 Task: Find connections with filter location Kralendijk with filter topic #Saaswith filter profile language Potuguese with filter current company Arvind Fashions Limited with filter school Tolani Maritime institute with filter industry Primary Metal Manufacturing with filter service category Family Law with filter keywords title Biological Engineer
Action: Mouse moved to (445, 151)
Screenshot: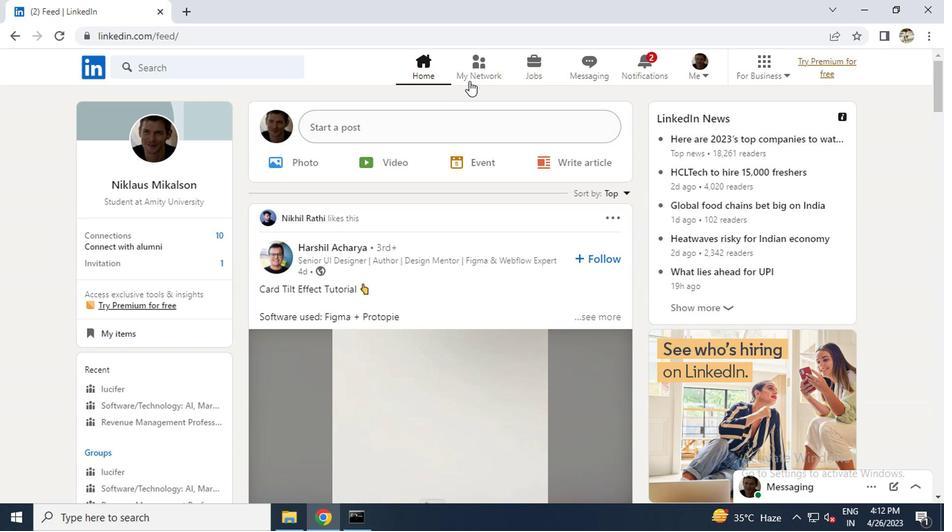 
Action: Mouse pressed left at (445, 151)
Screenshot: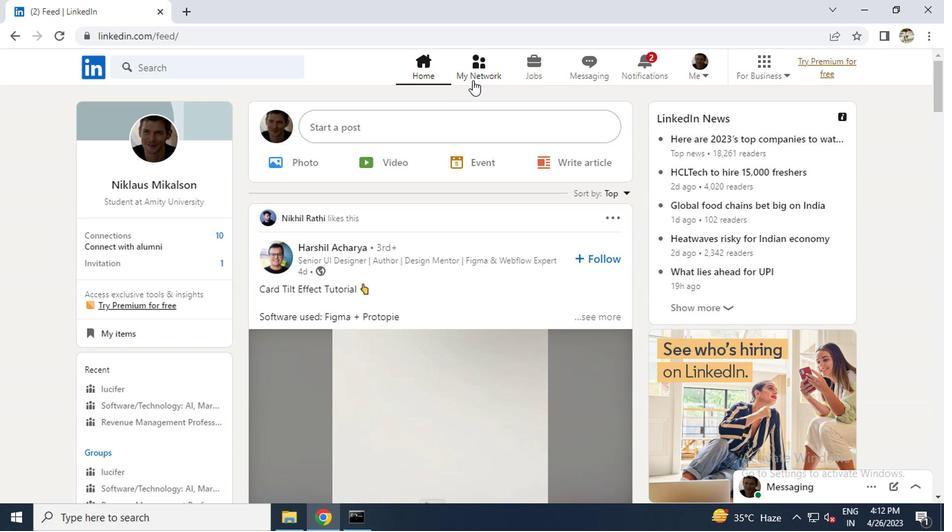 
Action: Mouse moved to (214, 203)
Screenshot: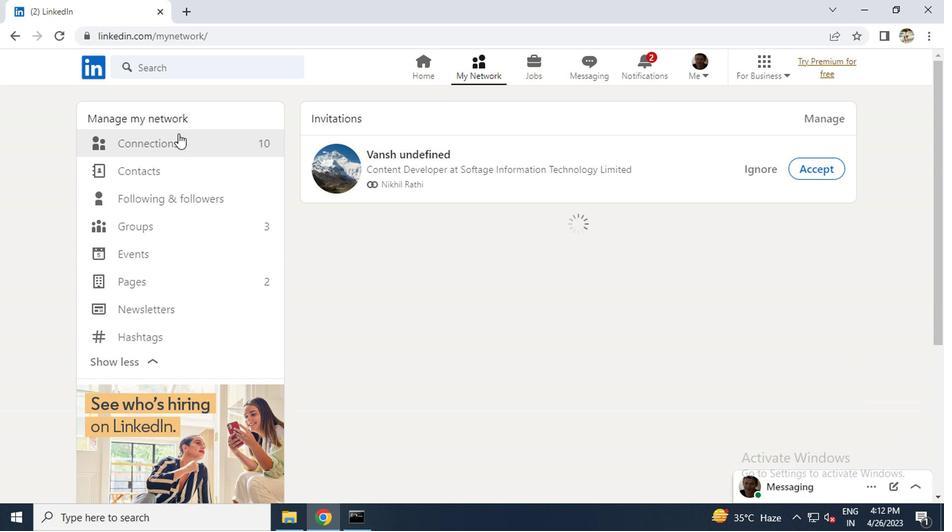 
Action: Mouse pressed left at (214, 203)
Screenshot: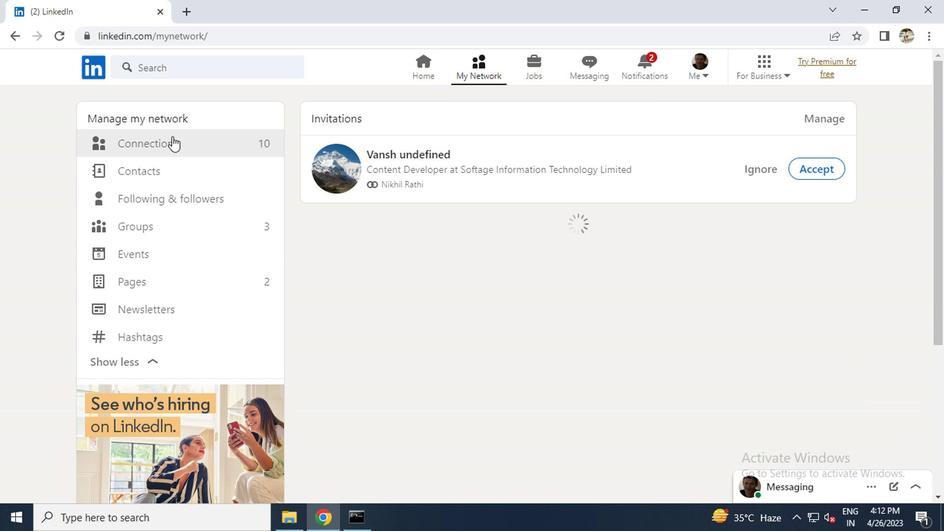 
Action: Mouse moved to (496, 207)
Screenshot: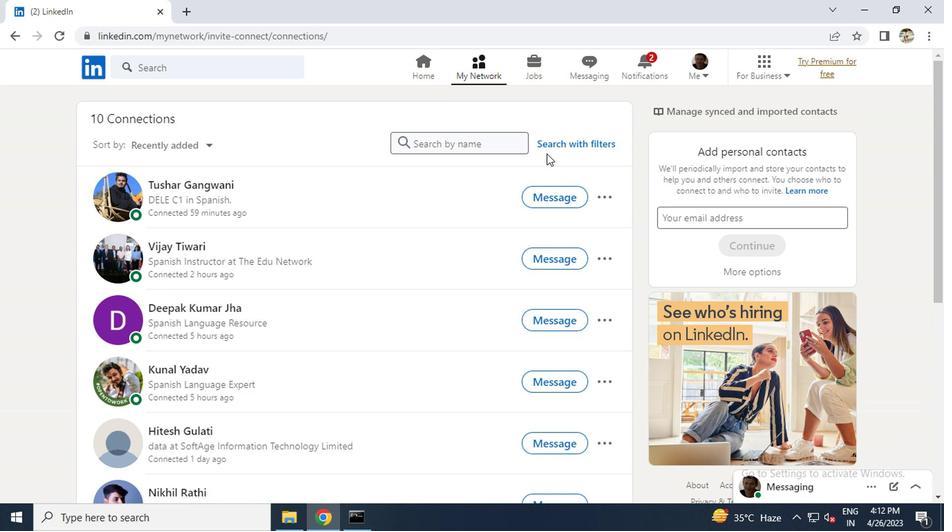 
Action: Mouse pressed left at (496, 207)
Screenshot: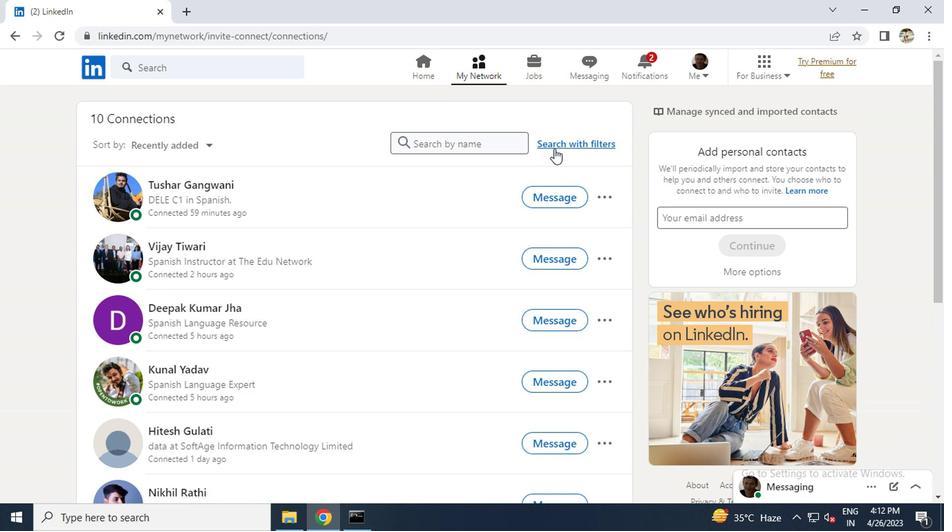 
Action: Mouse moved to (433, 172)
Screenshot: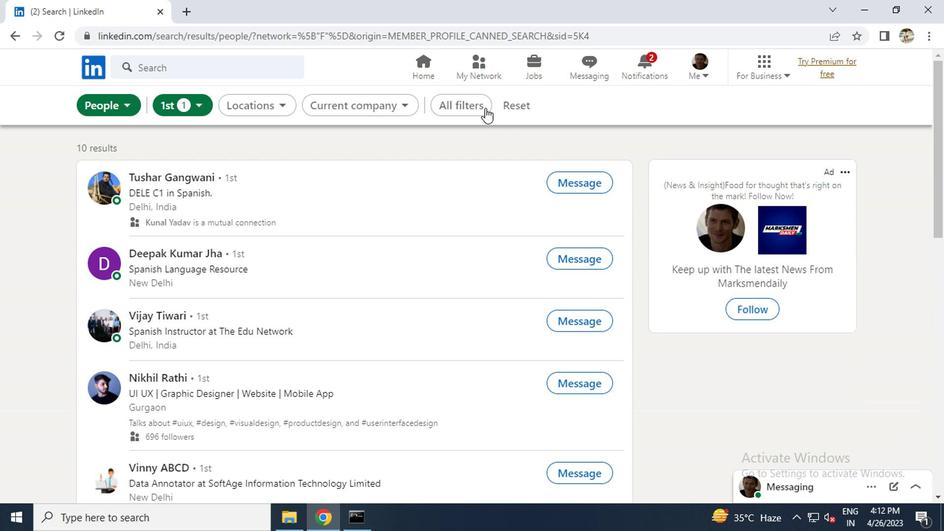 
Action: Mouse pressed left at (433, 172)
Screenshot: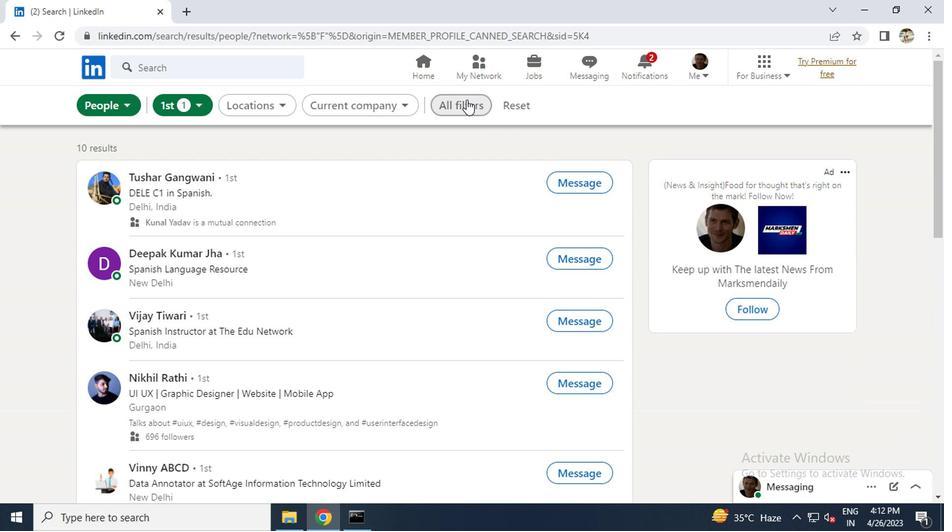 
Action: Mouse moved to (605, 265)
Screenshot: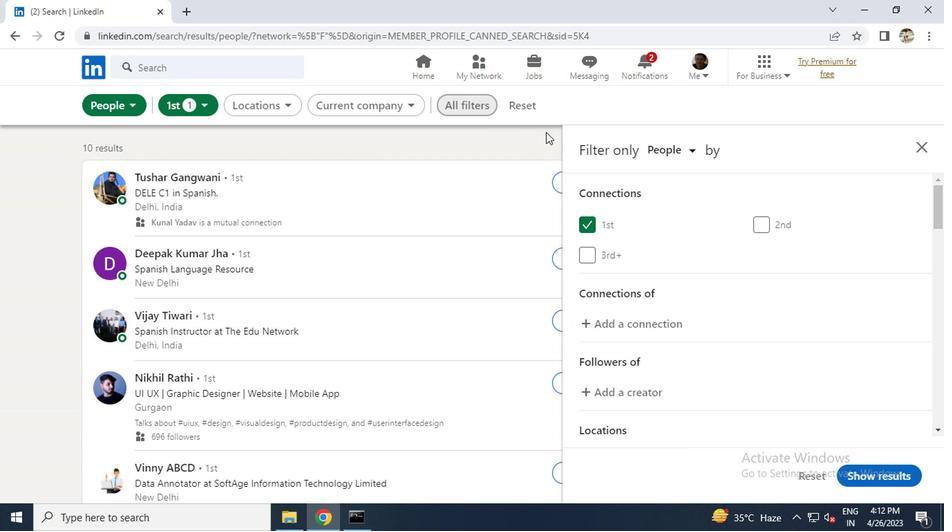 
Action: Mouse scrolled (605, 264) with delta (0, 0)
Screenshot: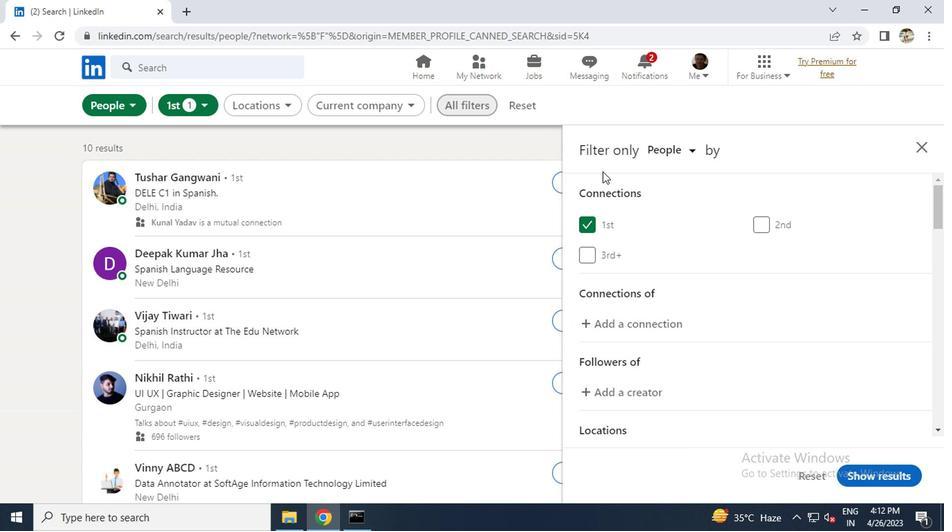 
Action: Mouse scrolled (605, 264) with delta (0, 0)
Screenshot: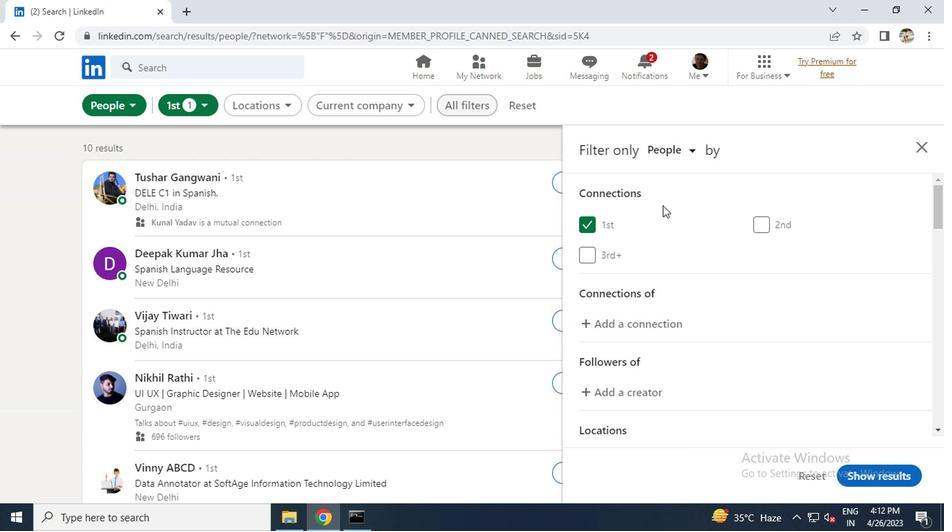 
Action: Mouse moved to (603, 264)
Screenshot: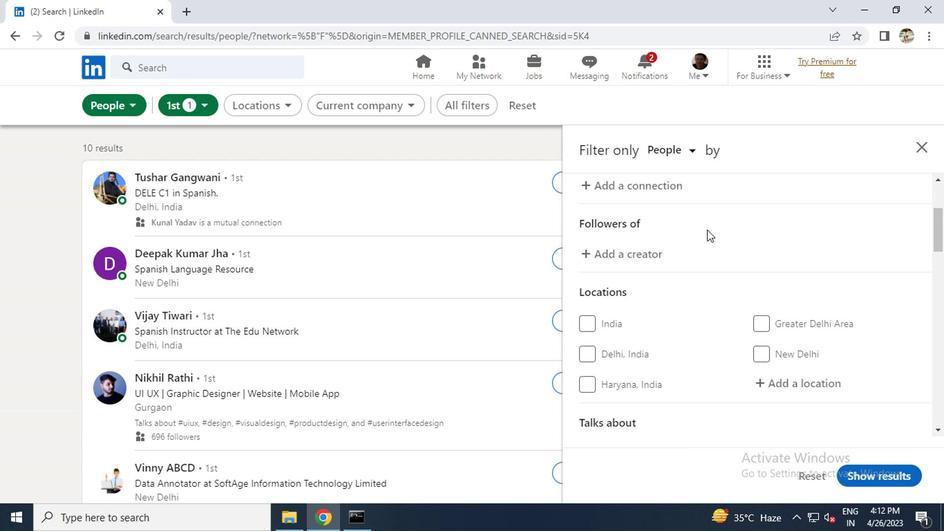 
Action: Mouse scrolled (603, 264) with delta (0, 0)
Screenshot: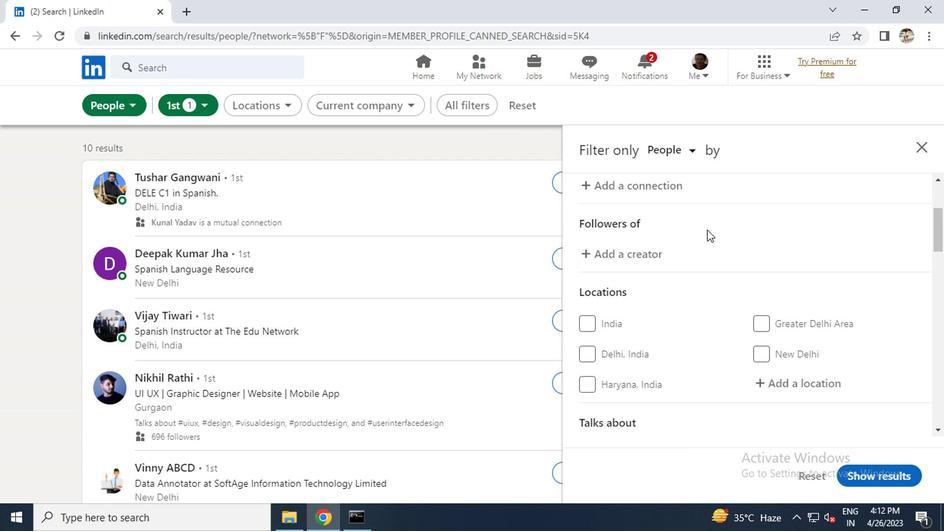 
Action: Mouse moved to (663, 324)
Screenshot: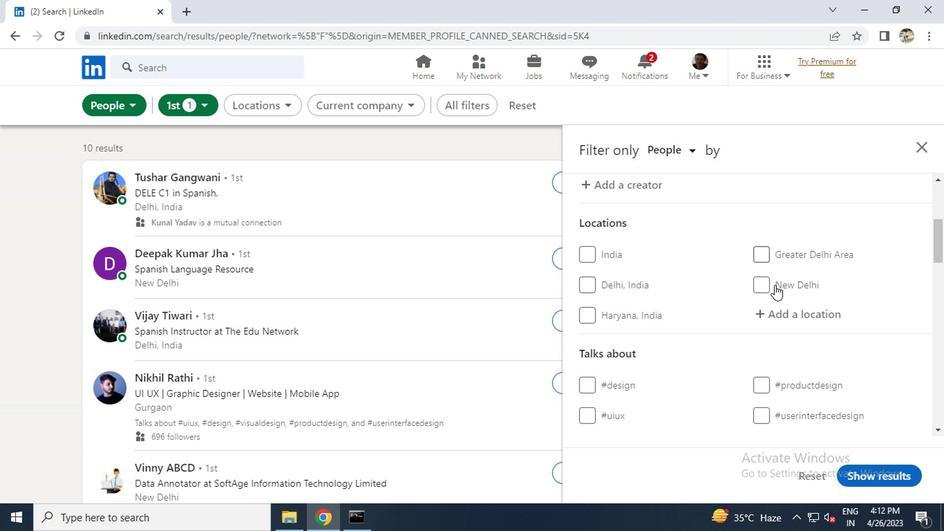 
Action: Mouse pressed left at (663, 324)
Screenshot: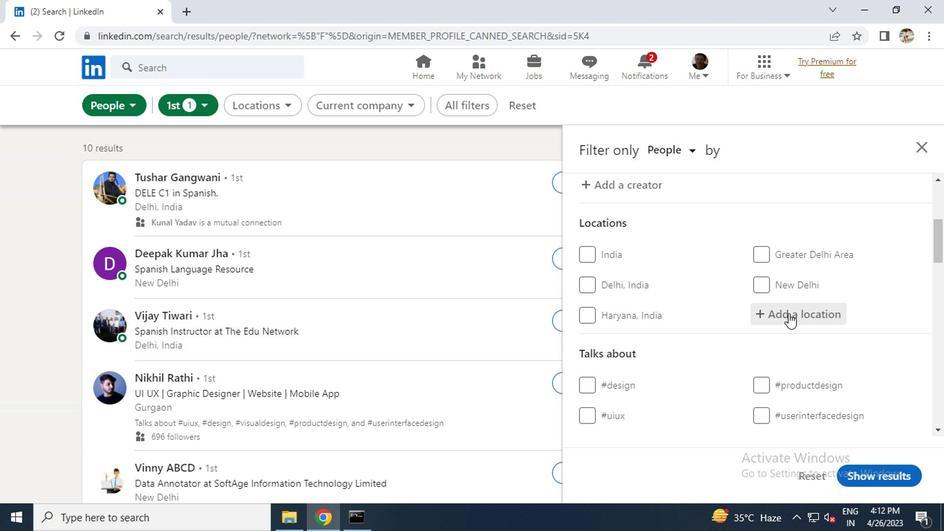 
Action: Key pressed <Key.caps_lock>k<Key.caps_lock>ralendijk<Key.enter>
Screenshot: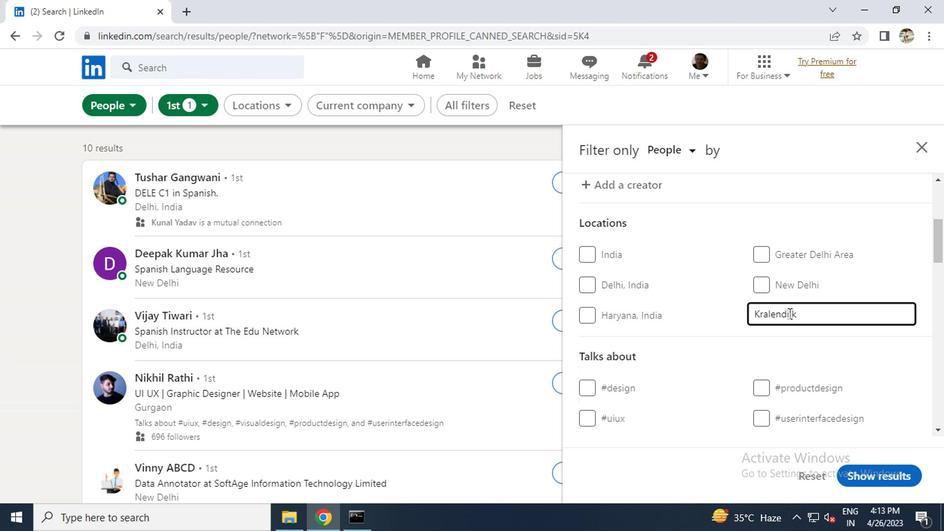 
Action: Mouse scrolled (663, 324) with delta (0, 0)
Screenshot: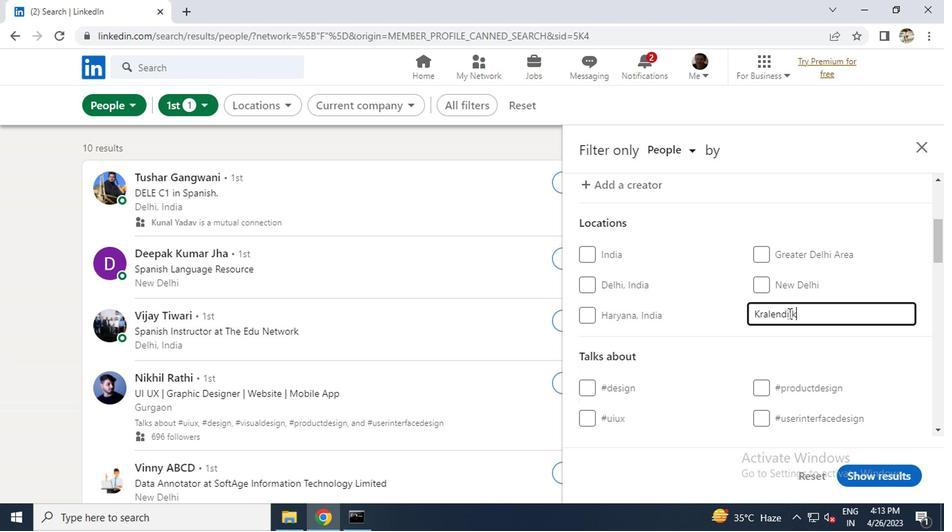 
Action: Mouse scrolled (663, 324) with delta (0, 0)
Screenshot: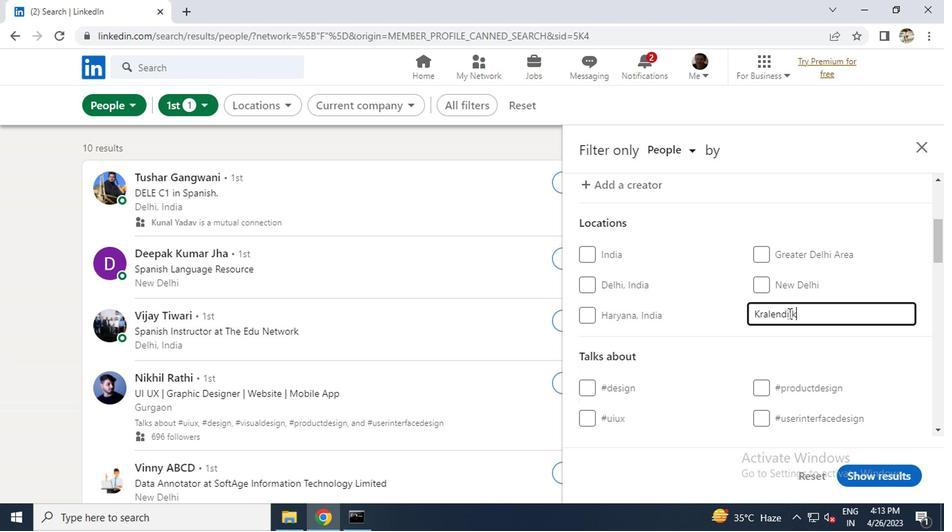 
Action: Mouse pressed left at (663, 324)
Screenshot: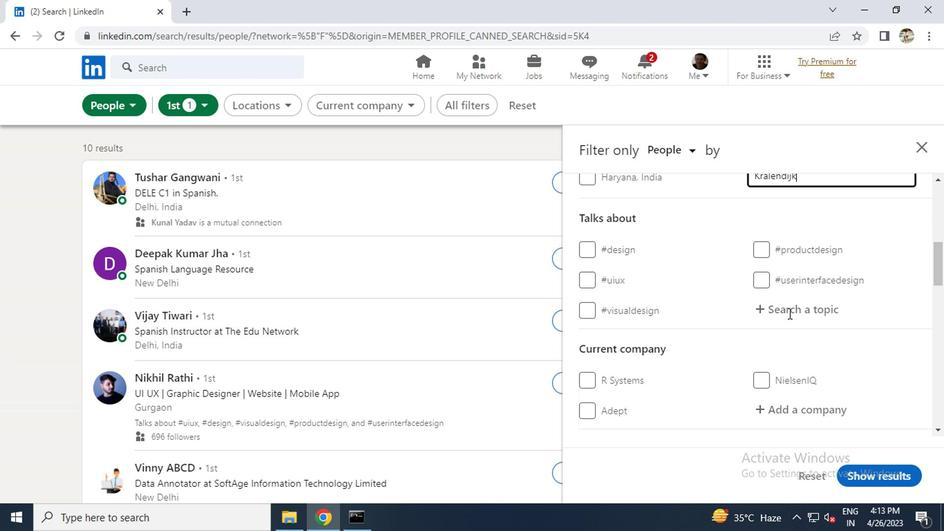 
Action: Key pressed <Key.shift>#<Key.caps_lock>S<Key.caps_lock>AAS<Key.enter>
Screenshot: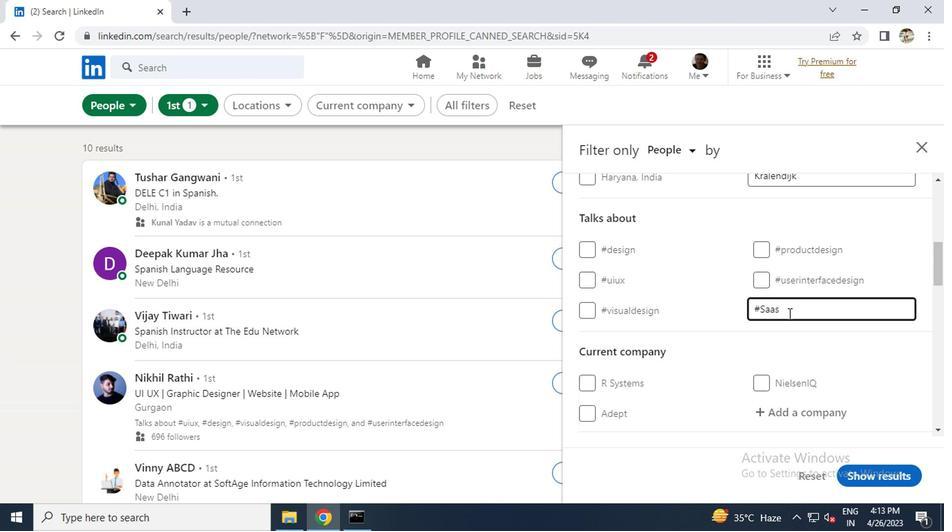 
Action: Mouse scrolled (663, 324) with delta (0, 0)
Screenshot: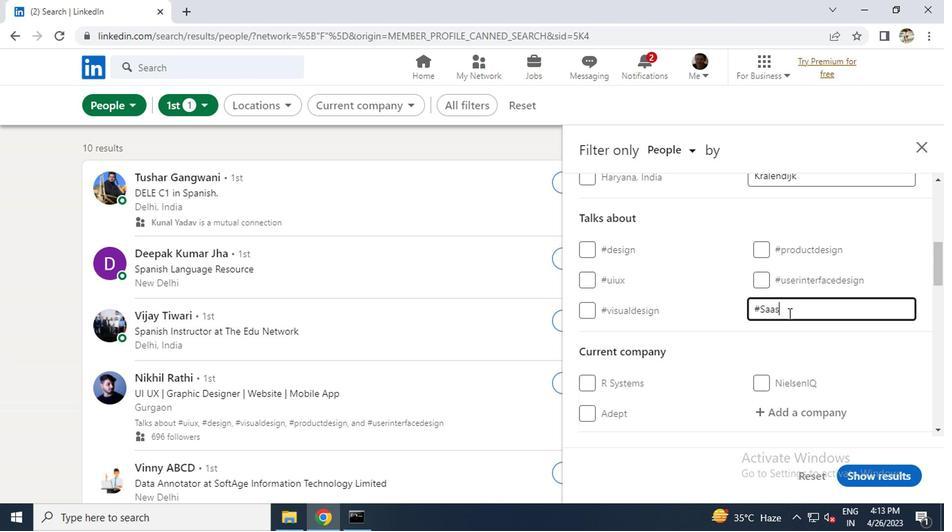 
Action: Mouse scrolled (663, 324) with delta (0, 0)
Screenshot: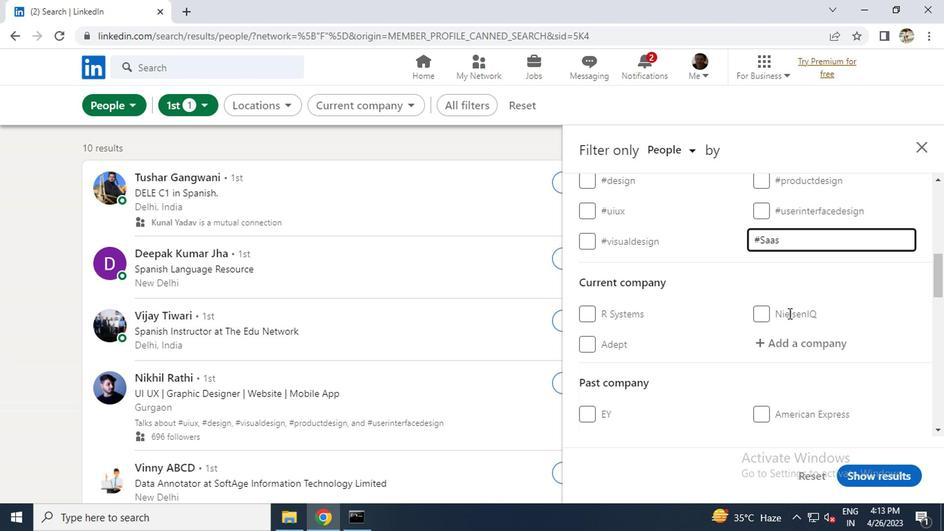 
Action: Mouse scrolled (663, 324) with delta (0, 0)
Screenshot: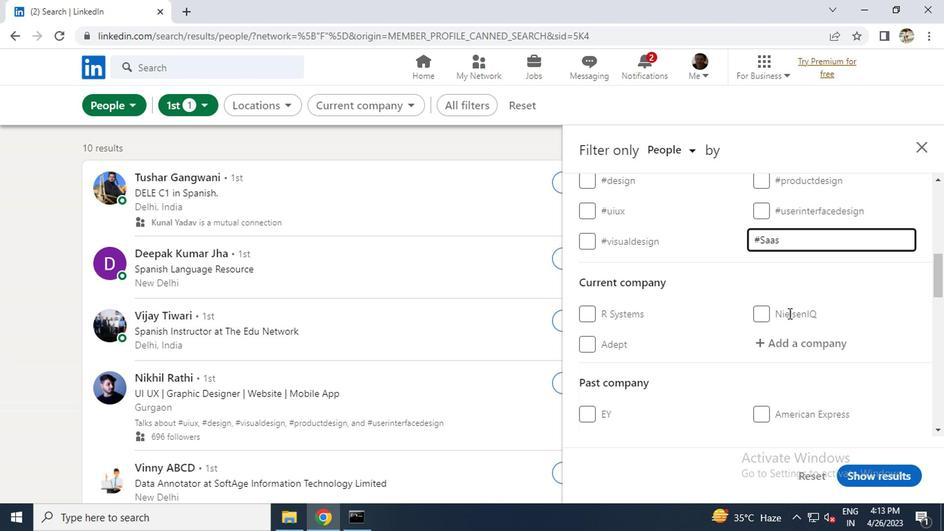 
Action: Mouse scrolled (663, 324) with delta (0, 0)
Screenshot: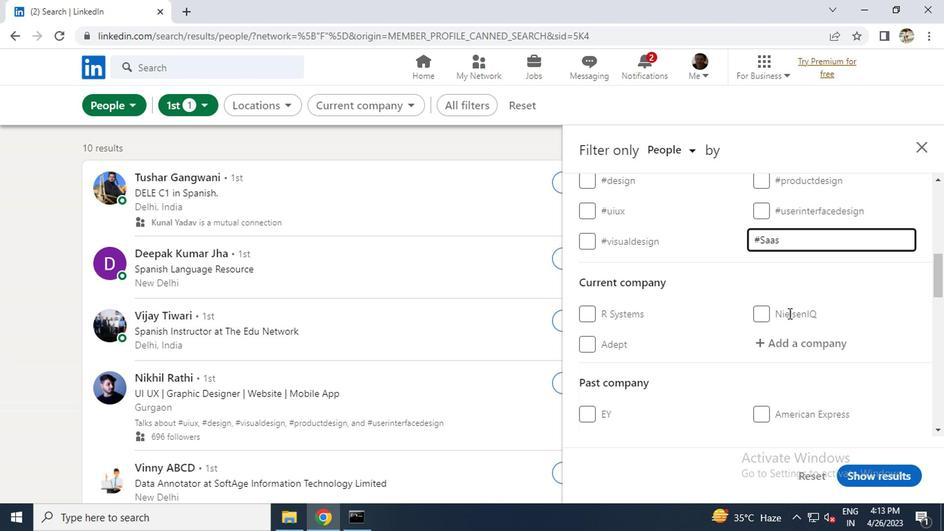 
Action: Mouse scrolled (663, 324) with delta (0, 0)
Screenshot: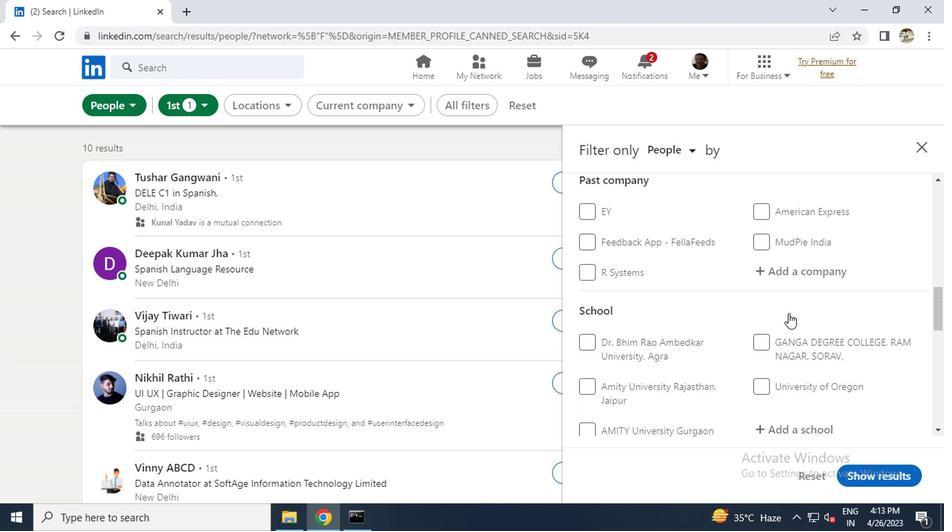 
Action: Mouse scrolled (663, 324) with delta (0, 0)
Screenshot: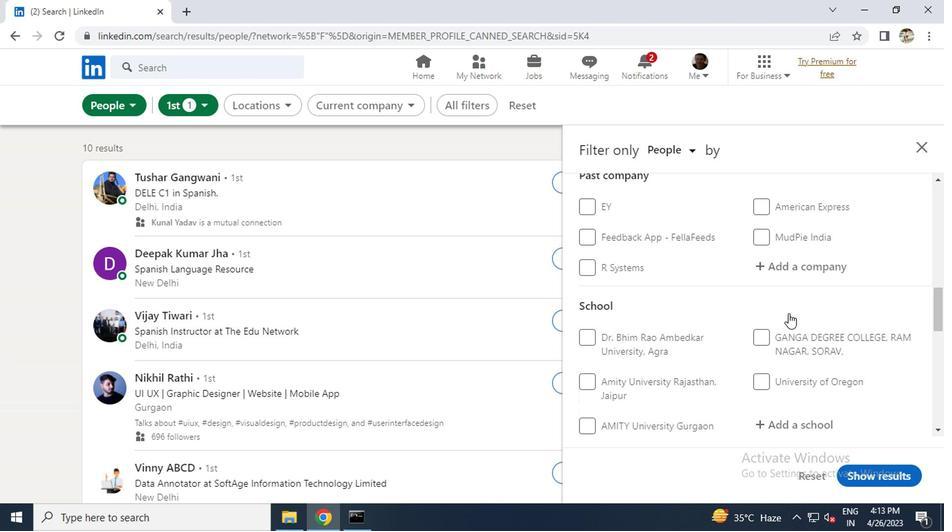 
Action: Mouse scrolled (663, 324) with delta (0, 0)
Screenshot: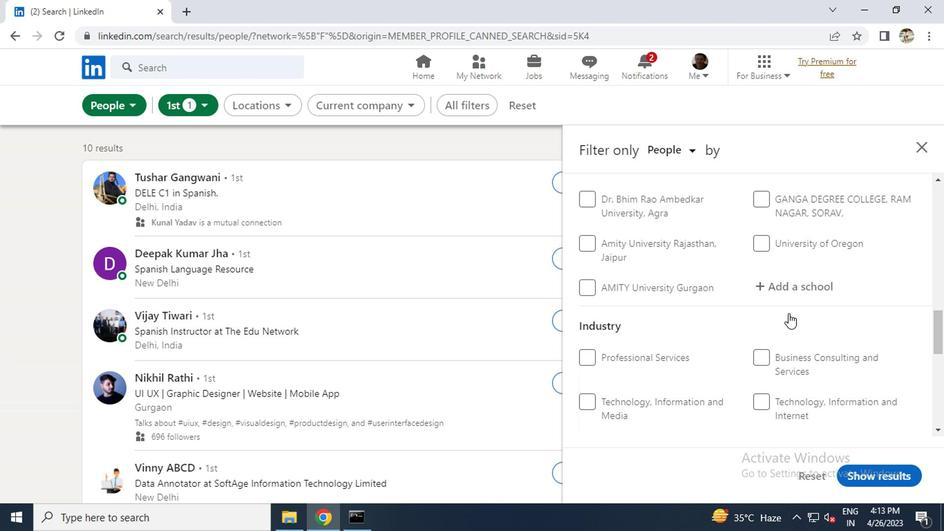 
Action: Mouse scrolled (663, 324) with delta (0, 0)
Screenshot: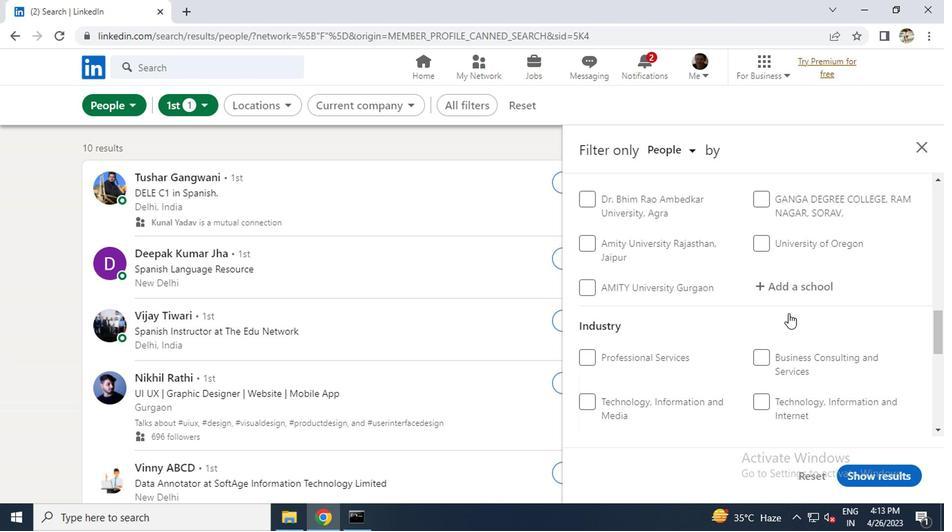 
Action: Mouse scrolled (663, 324) with delta (0, 0)
Screenshot: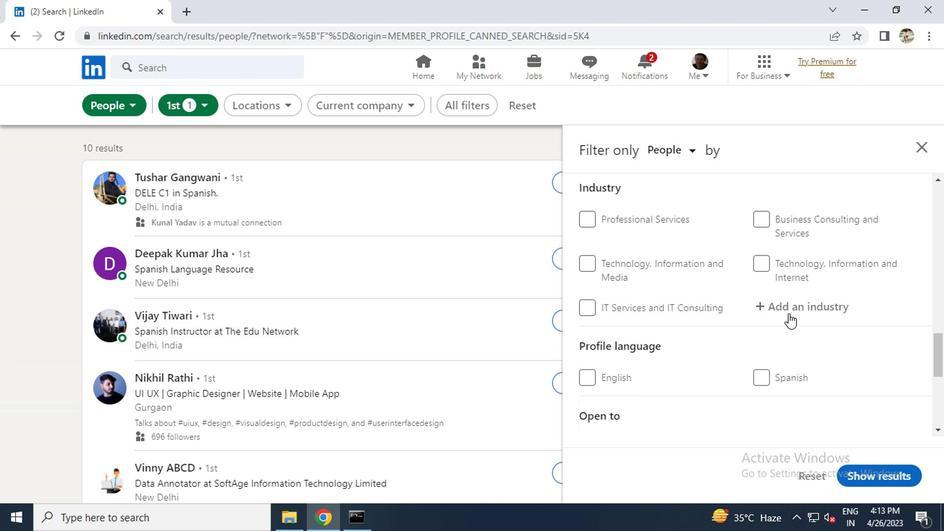 
Action: Mouse scrolled (663, 325) with delta (0, 0)
Screenshot: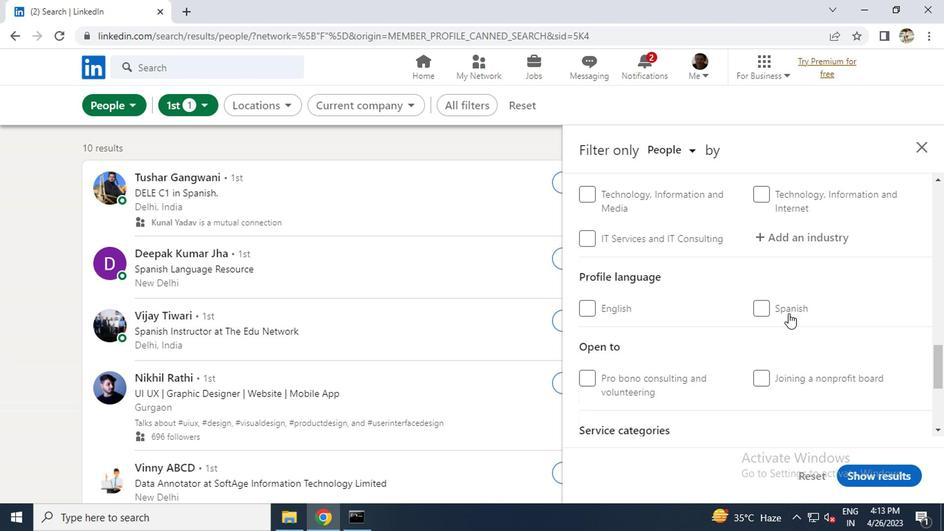 
Action: Mouse scrolled (663, 325) with delta (0, 0)
Screenshot: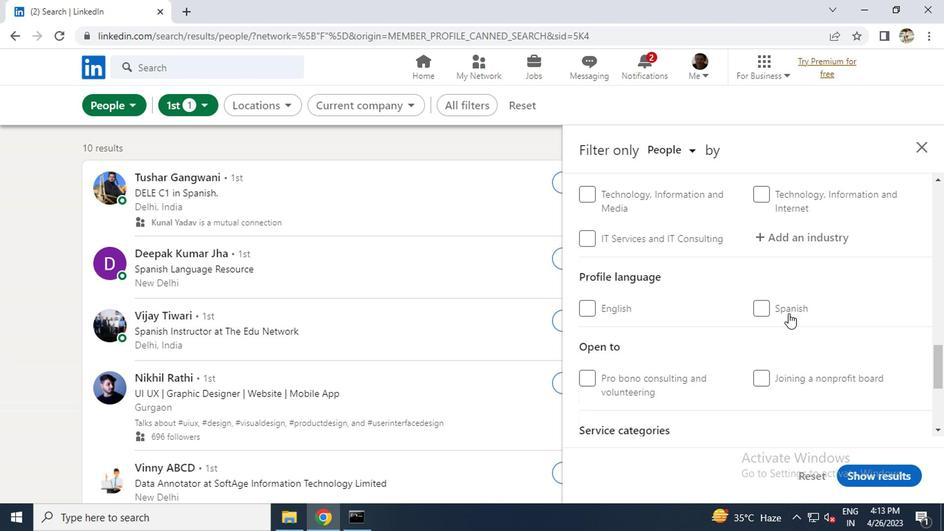 
Action: Mouse scrolled (663, 325) with delta (0, 0)
Screenshot: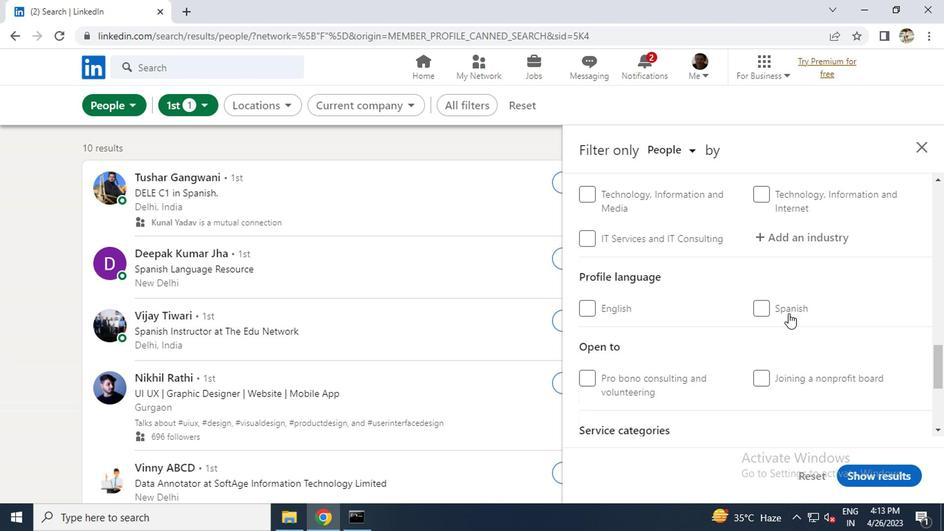 
Action: Mouse scrolled (663, 325) with delta (0, 0)
Screenshot: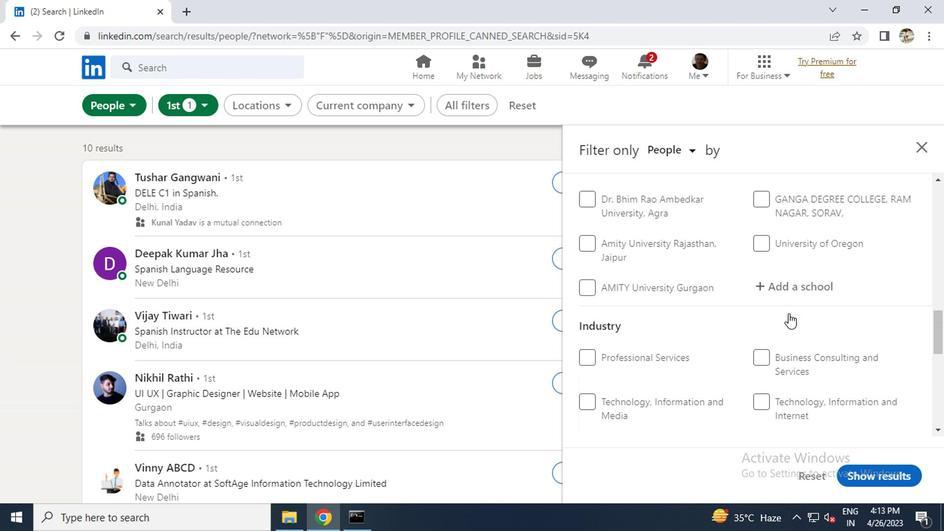 
Action: Mouse scrolled (663, 325) with delta (0, 0)
Screenshot: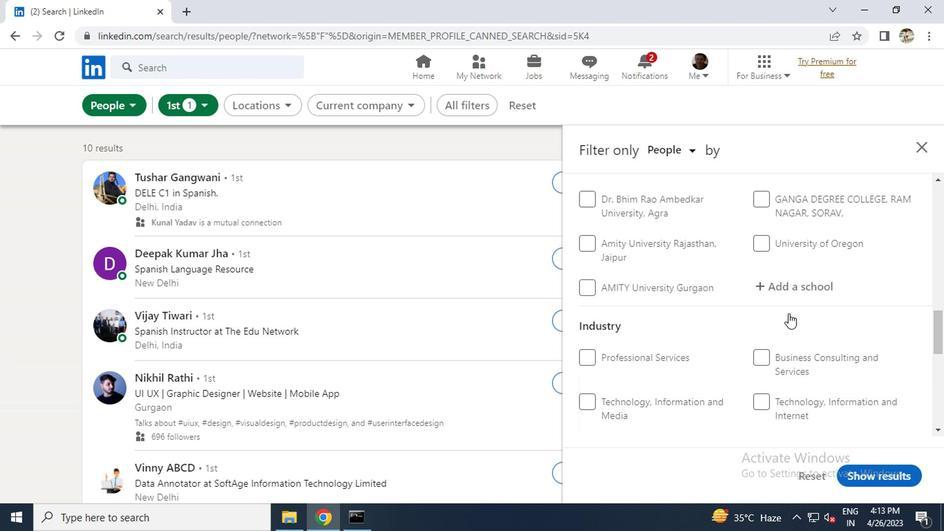 
Action: Mouse scrolled (663, 325) with delta (0, 0)
Screenshot: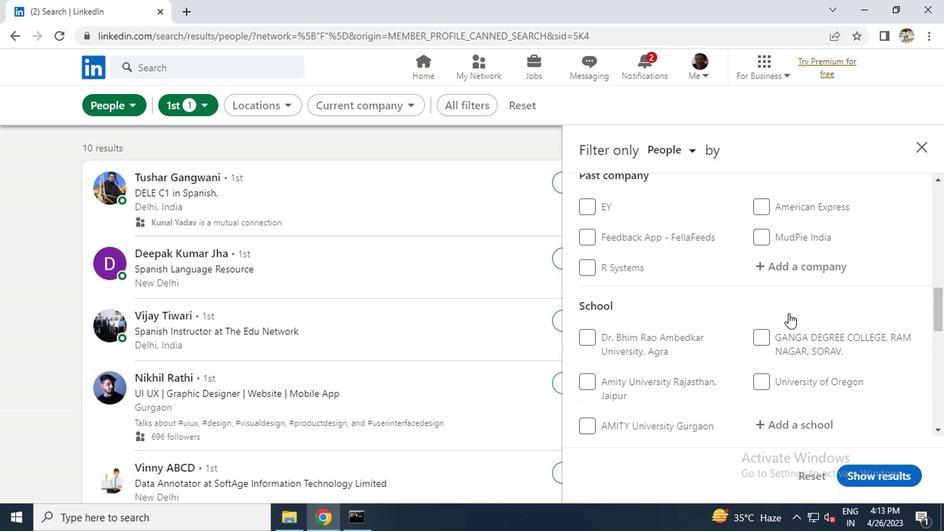 
Action: Mouse scrolled (663, 325) with delta (0, 0)
Screenshot: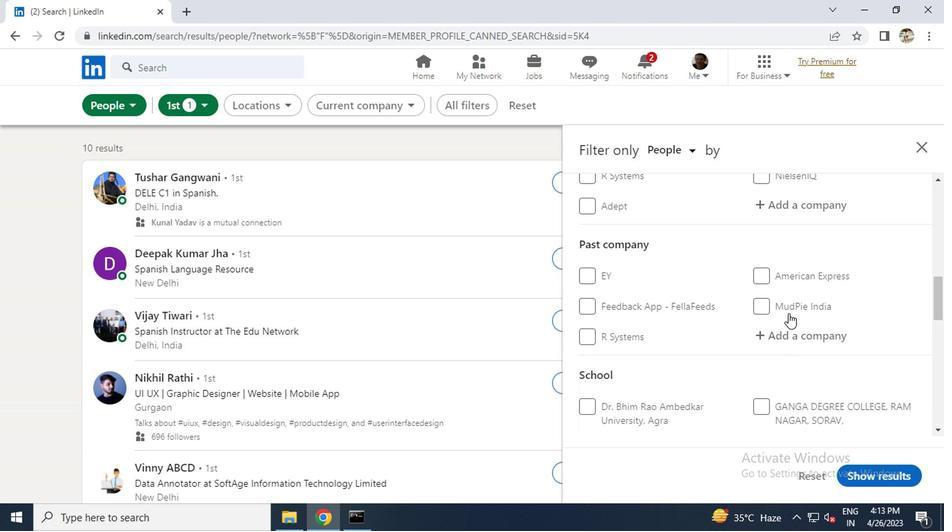 
Action: Mouse scrolled (663, 325) with delta (0, 0)
Screenshot: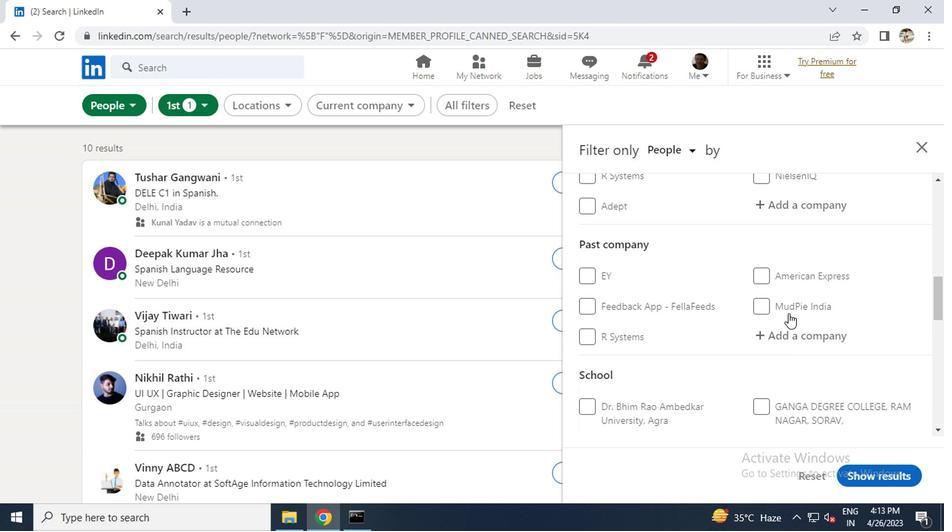 
Action: Mouse moved to (662, 346)
Screenshot: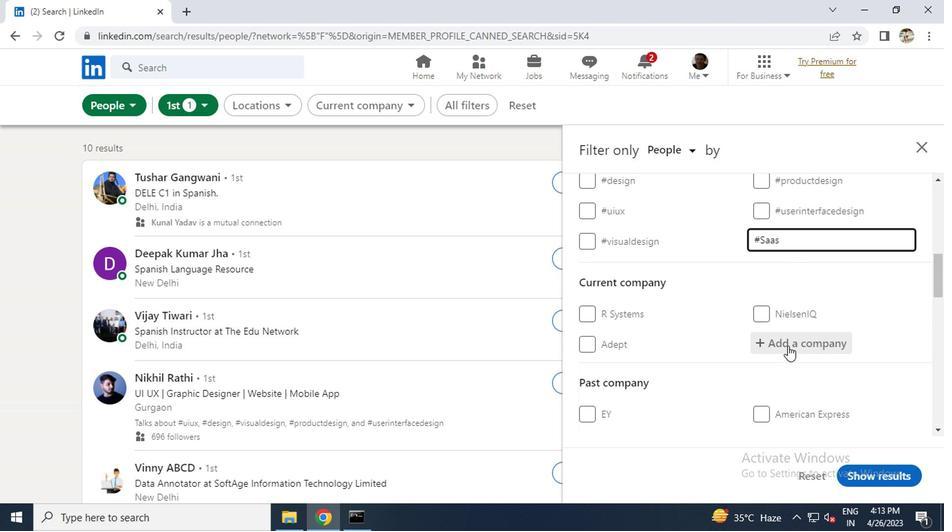 
Action: Mouse pressed left at (662, 346)
Screenshot: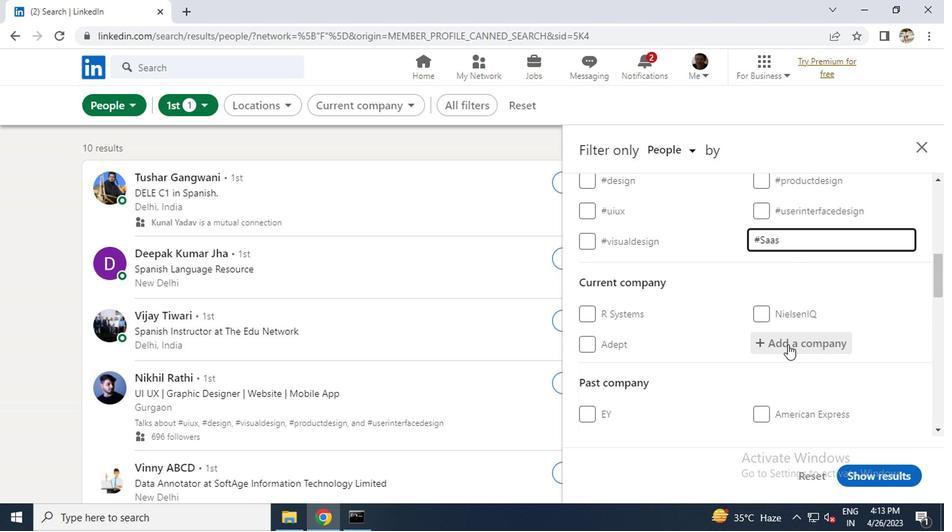 
Action: Key pressed <Key.caps_lock>A<Key.caps_lock>RVIND<Key.space>
Screenshot: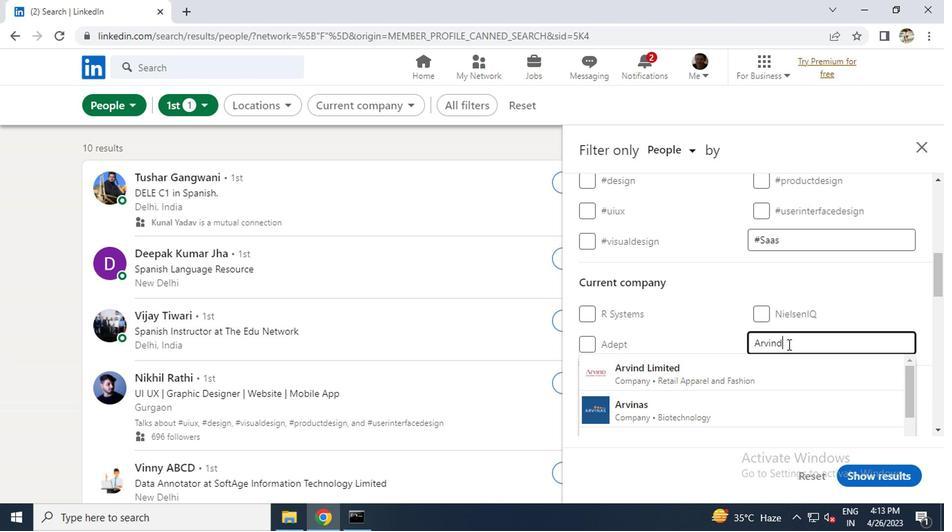 
Action: Mouse moved to (621, 391)
Screenshot: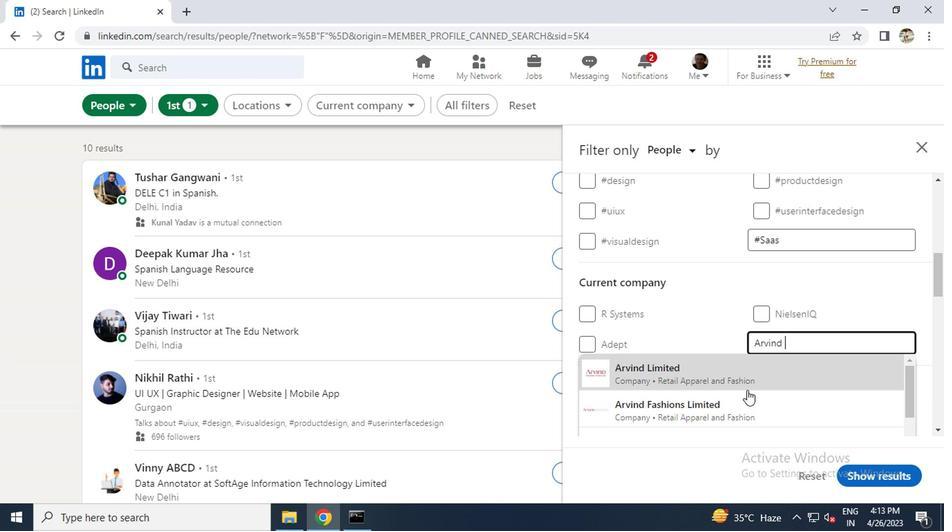 
Action: Mouse pressed left at (621, 391)
Screenshot: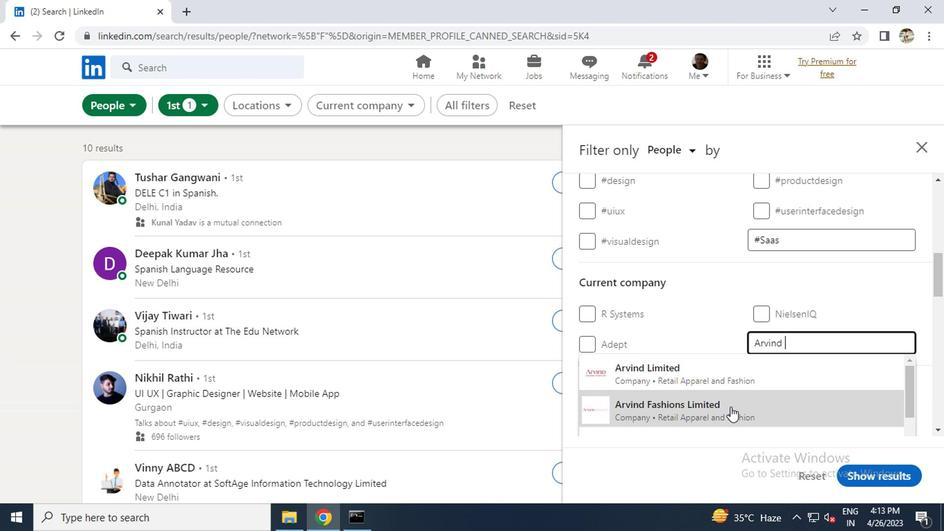 
Action: Mouse scrolled (621, 390) with delta (0, 0)
Screenshot: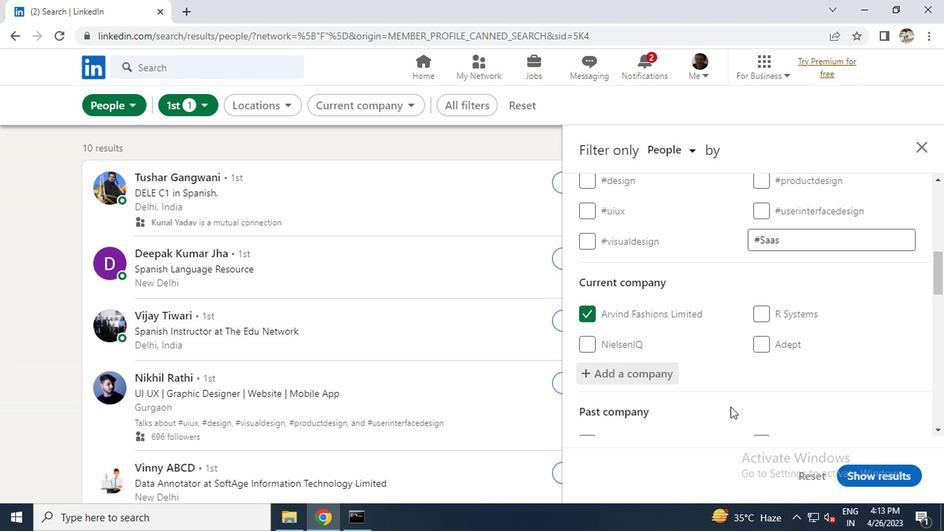 
Action: Mouse scrolled (621, 390) with delta (0, 0)
Screenshot: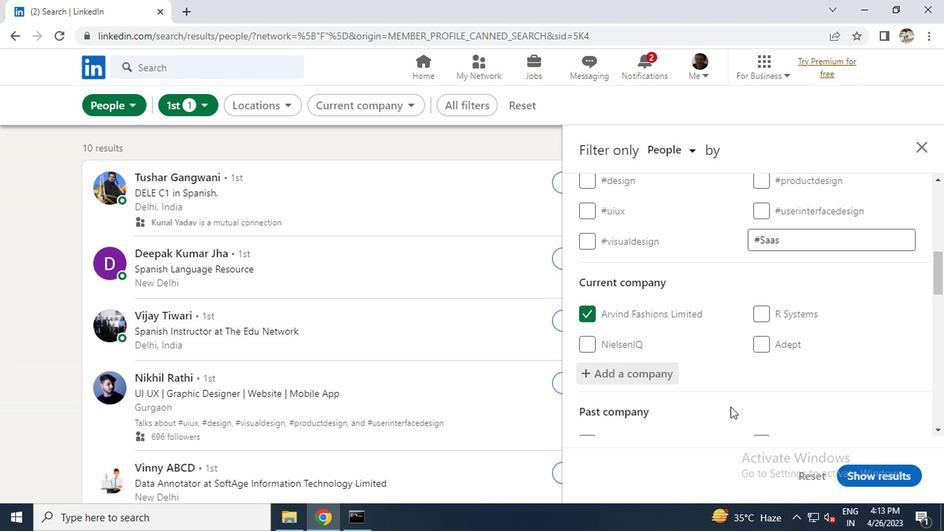 
Action: Mouse scrolled (621, 390) with delta (0, 0)
Screenshot: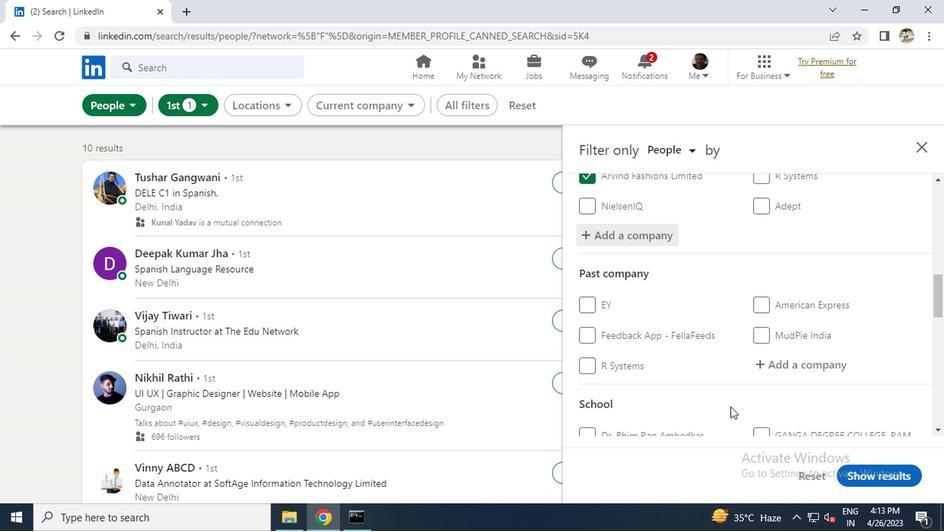 
Action: Mouse scrolled (621, 390) with delta (0, 0)
Screenshot: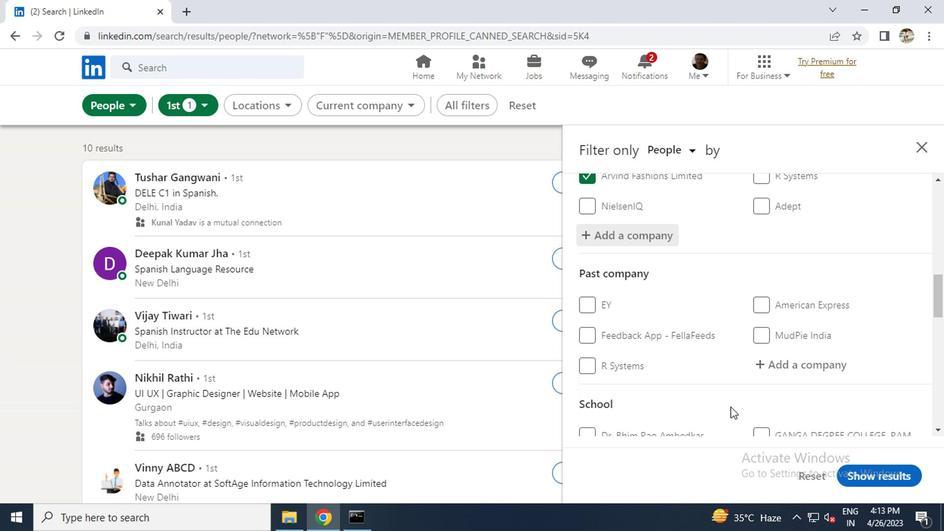 
Action: Mouse moved to (662, 377)
Screenshot: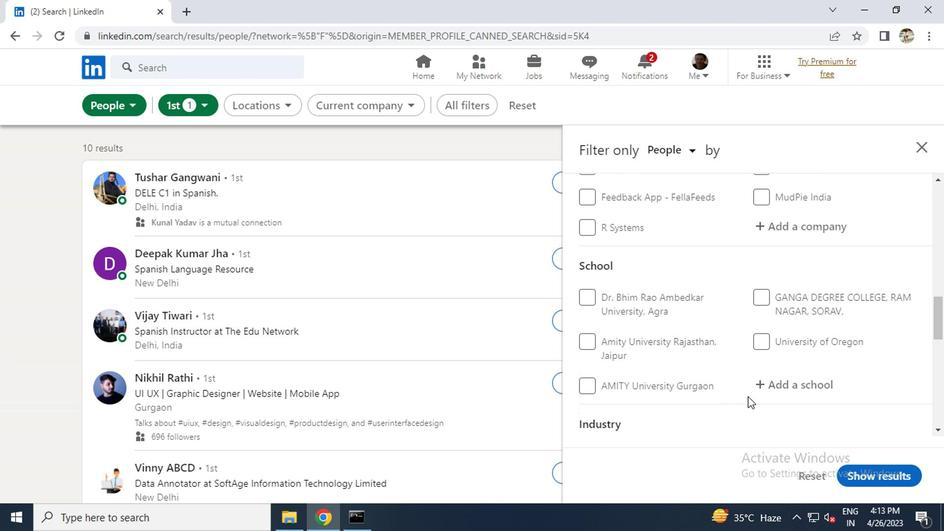 
Action: Mouse pressed left at (662, 377)
Screenshot: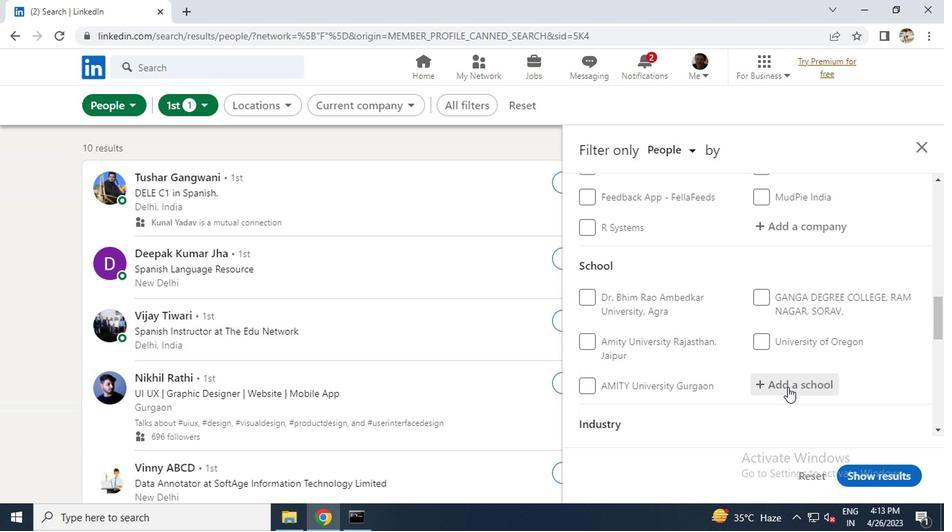 
Action: Key pressed <Key.caps_lock>T<Key.caps_lock>OLANI<Key.space>
Screenshot: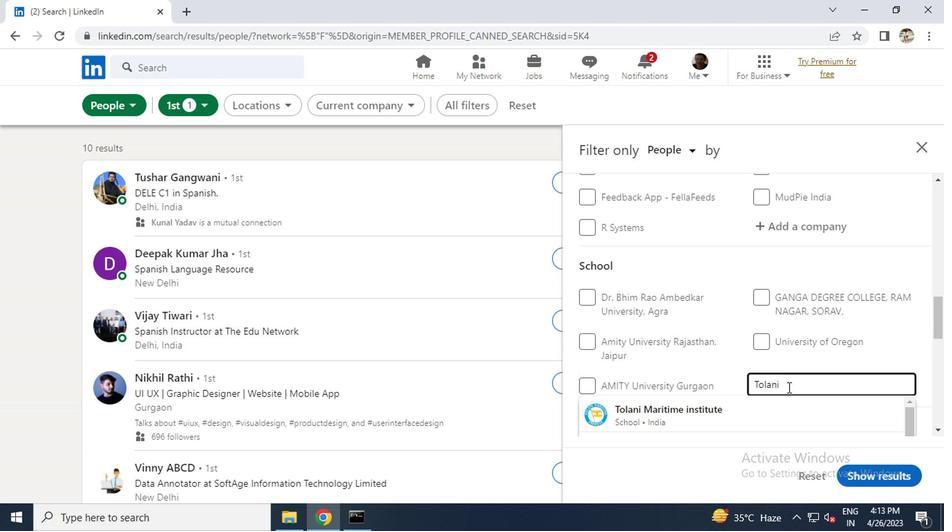 
Action: Mouse moved to (629, 388)
Screenshot: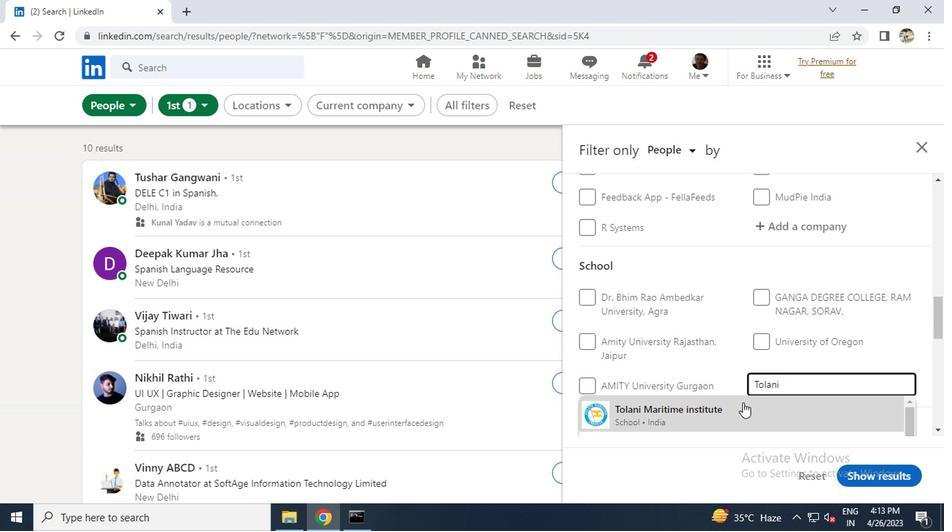 
Action: Mouse pressed left at (629, 388)
Screenshot: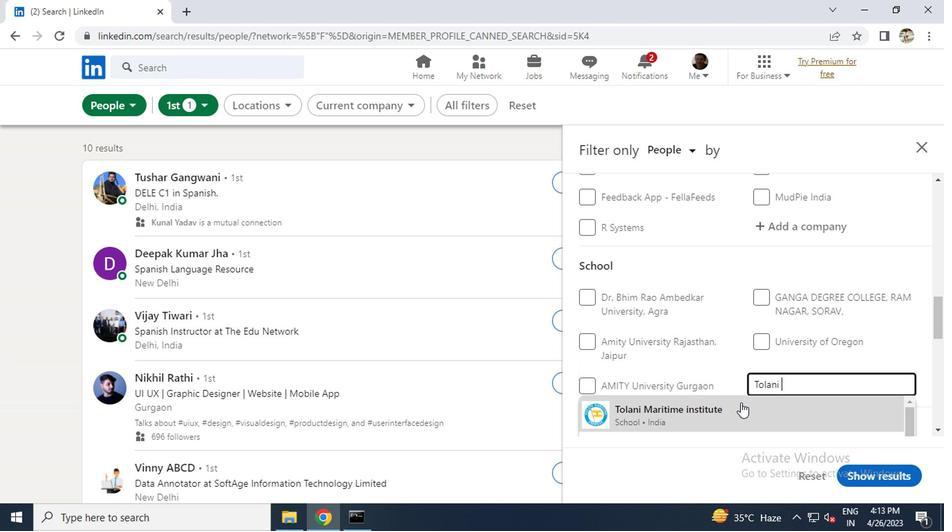 
Action: Mouse scrolled (629, 387) with delta (0, 0)
Screenshot: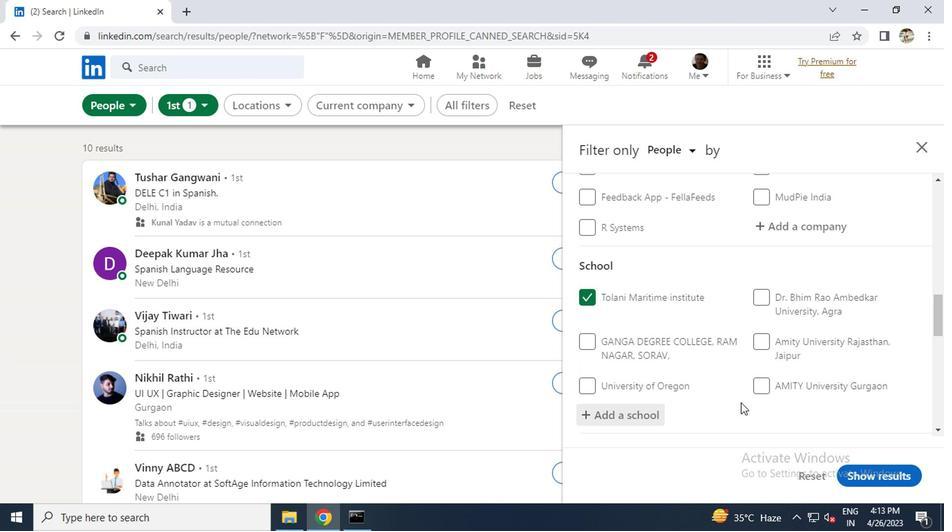 
Action: Mouse scrolled (629, 387) with delta (0, 0)
Screenshot: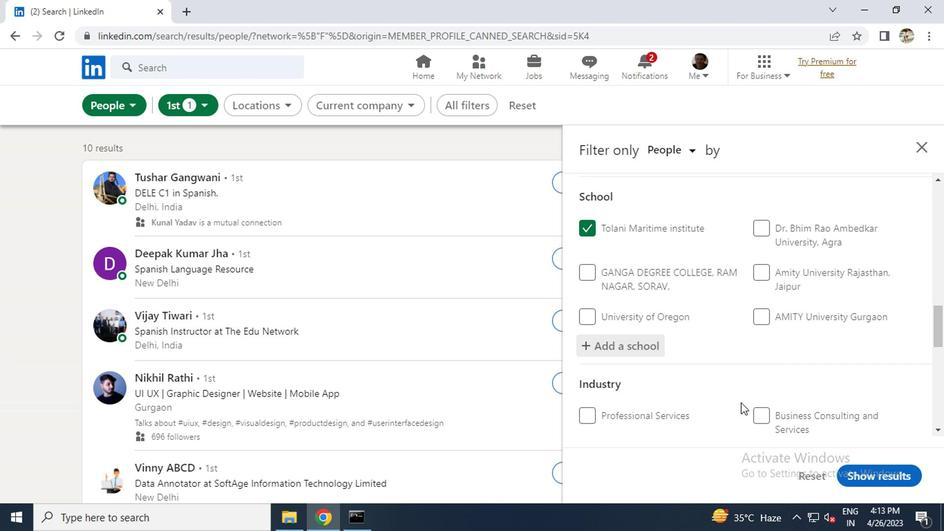 
Action: Mouse moved to (629, 389)
Screenshot: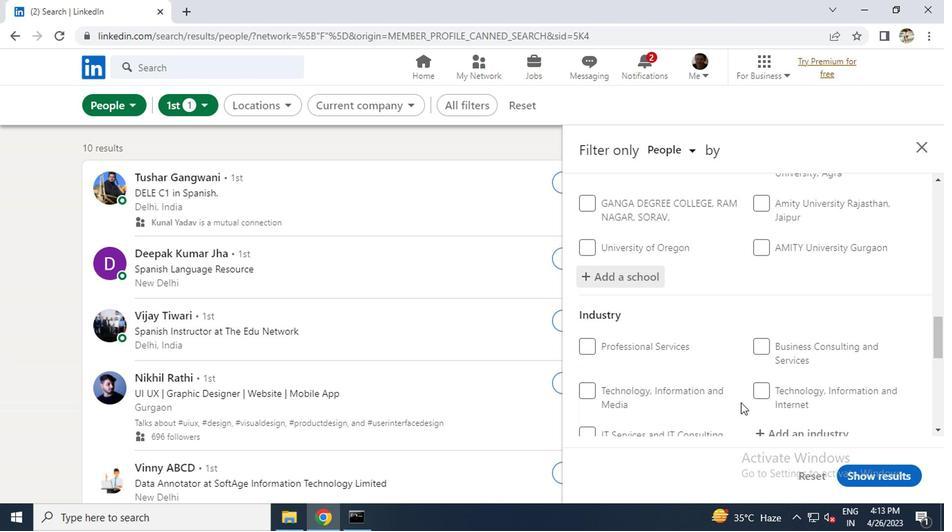 
Action: Mouse scrolled (629, 389) with delta (0, 0)
Screenshot: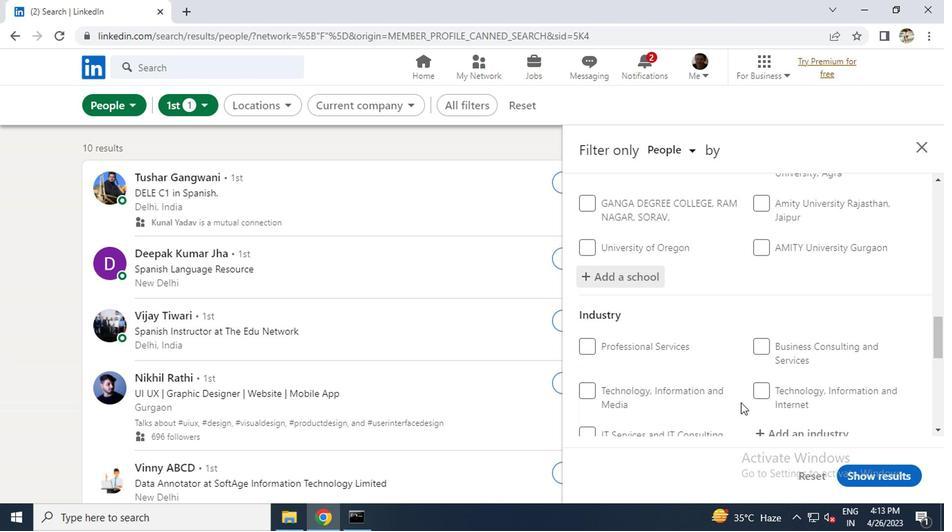 
Action: Mouse moved to (655, 366)
Screenshot: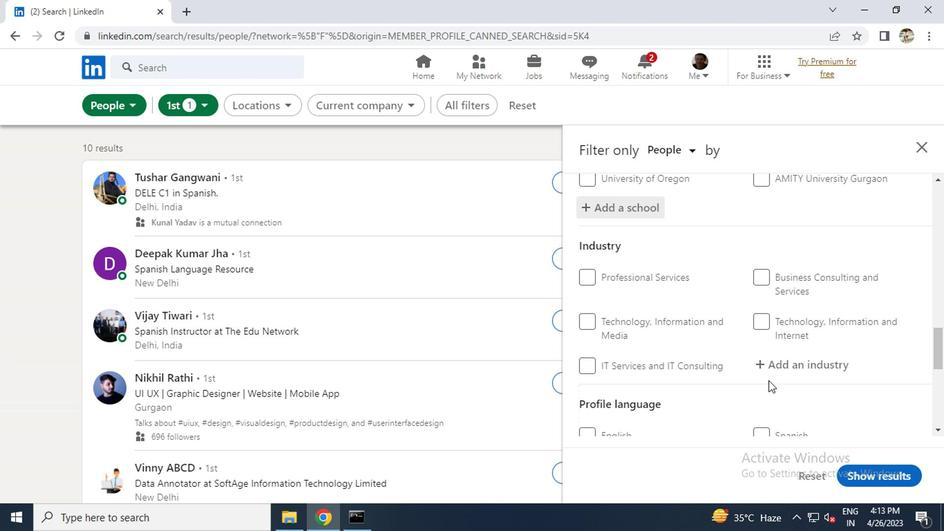 
Action: Mouse pressed left at (655, 366)
Screenshot: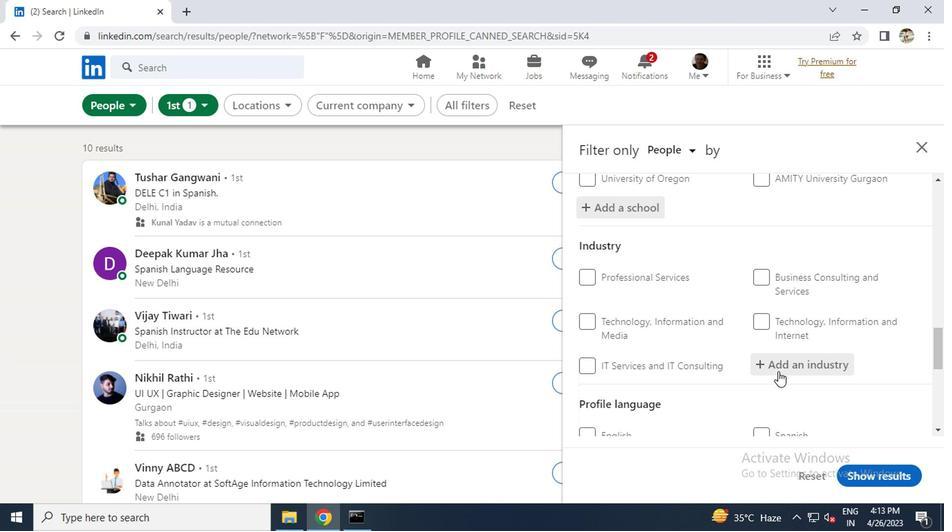 
Action: Key pressed <Key.caps_lock>P<Key.caps_lock>RIMARY<Key.space><Key.caps_lock>M<Key.caps_lock>ETAL
Screenshot: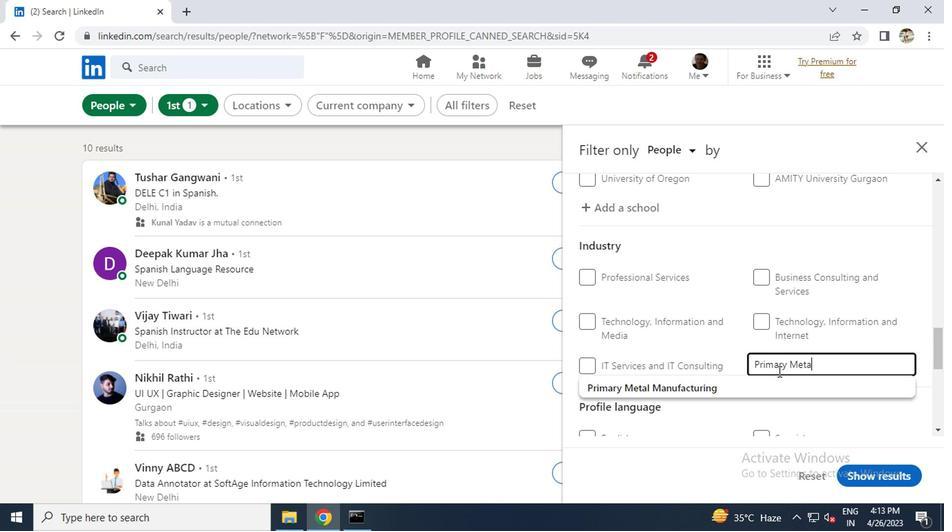 
Action: Mouse moved to (621, 374)
Screenshot: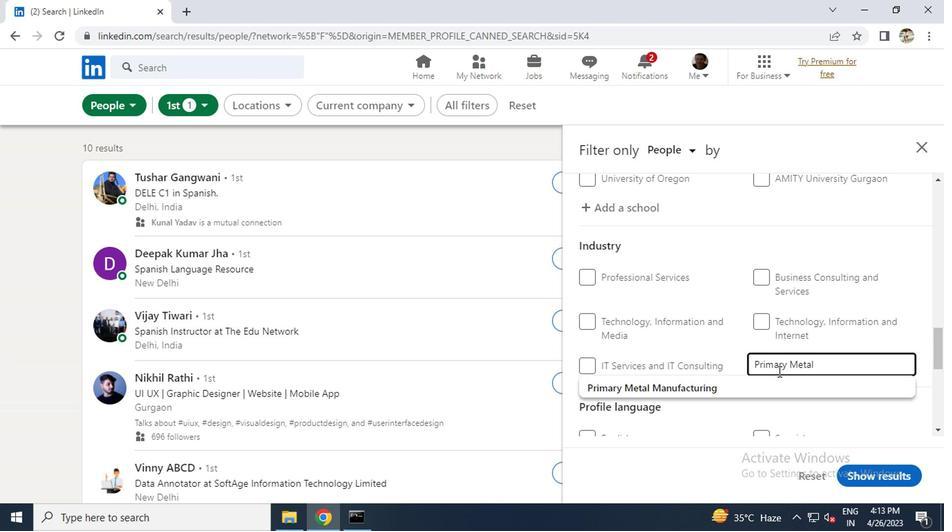 
Action: Mouse pressed left at (621, 374)
Screenshot: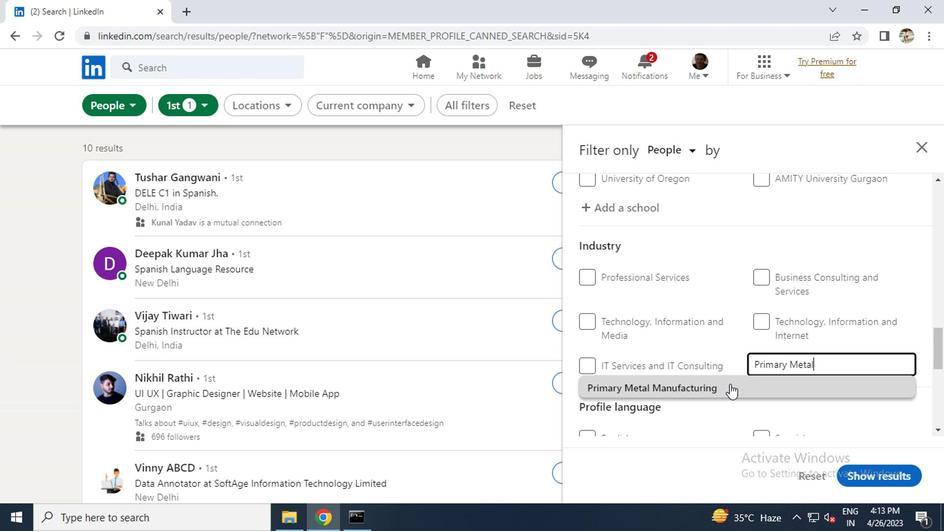 
Action: Mouse scrolled (621, 374) with delta (0, 0)
Screenshot: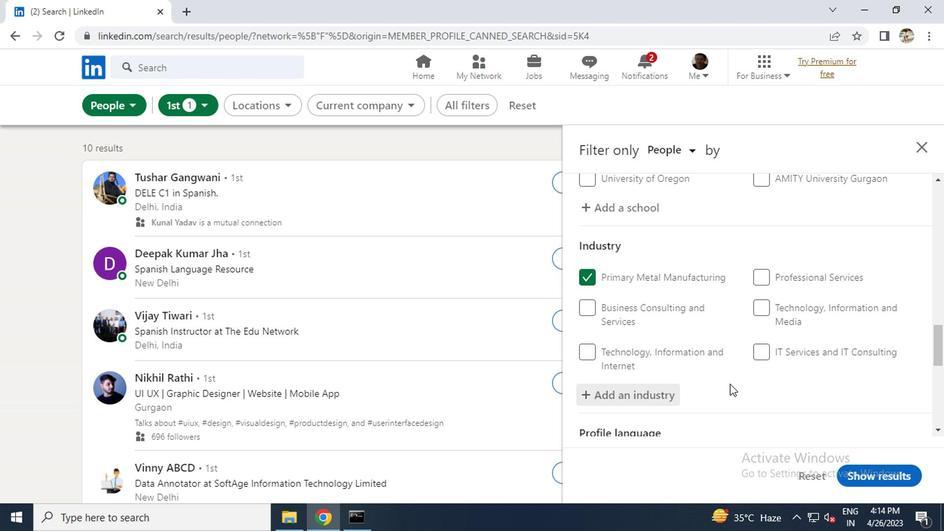 
Action: Mouse scrolled (621, 374) with delta (0, 0)
Screenshot: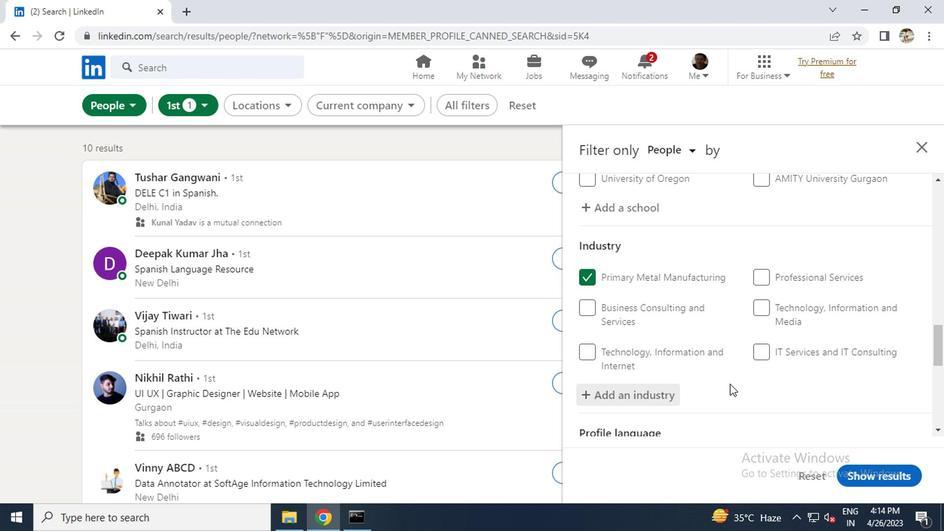 
Action: Mouse scrolled (621, 374) with delta (0, 0)
Screenshot: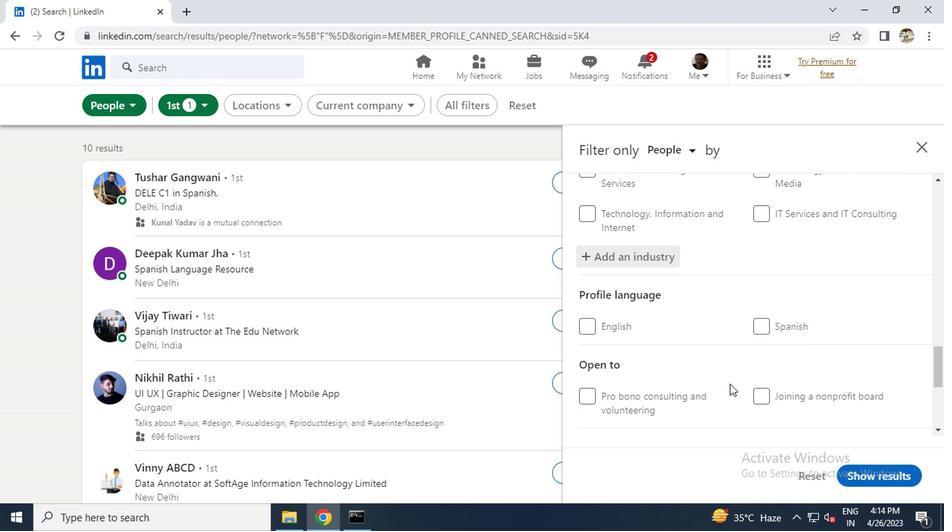 
Action: Mouse scrolled (621, 374) with delta (0, 0)
Screenshot: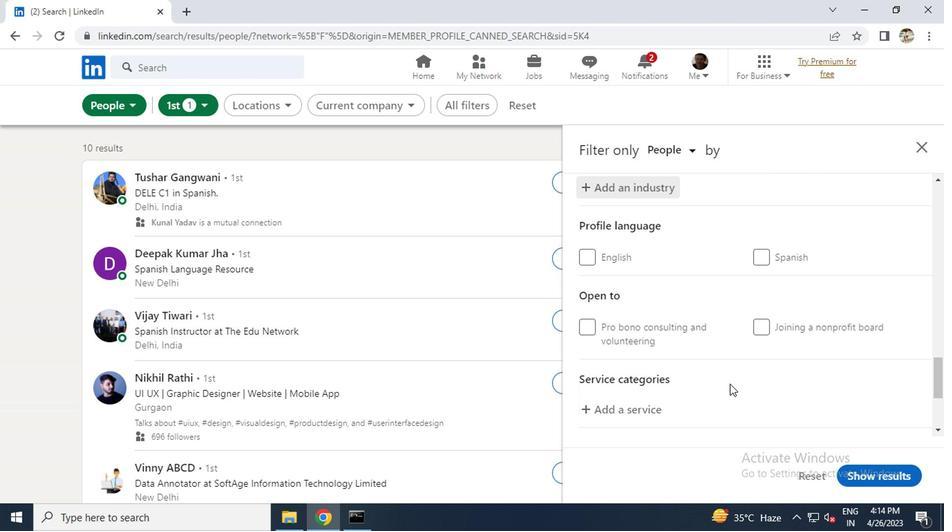 
Action: Mouse moved to (547, 347)
Screenshot: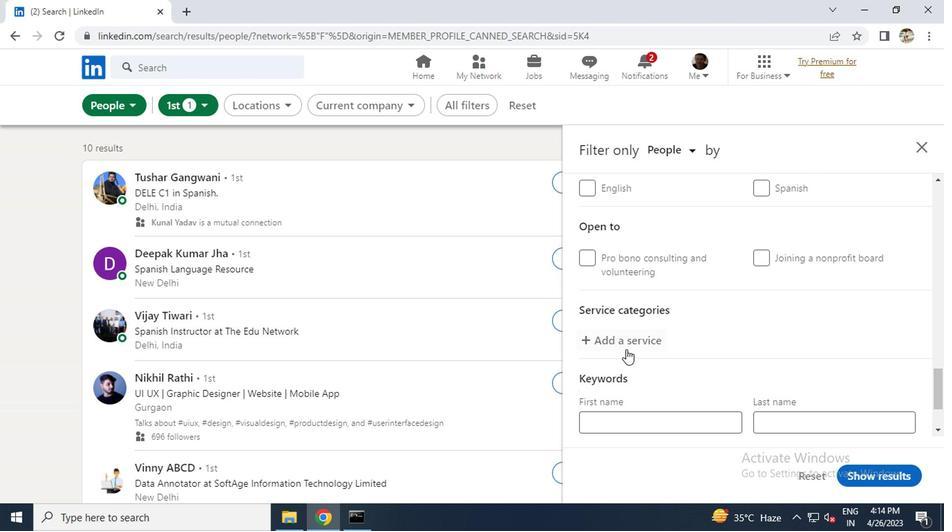 
Action: Mouse pressed left at (547, 347)
Screenshot: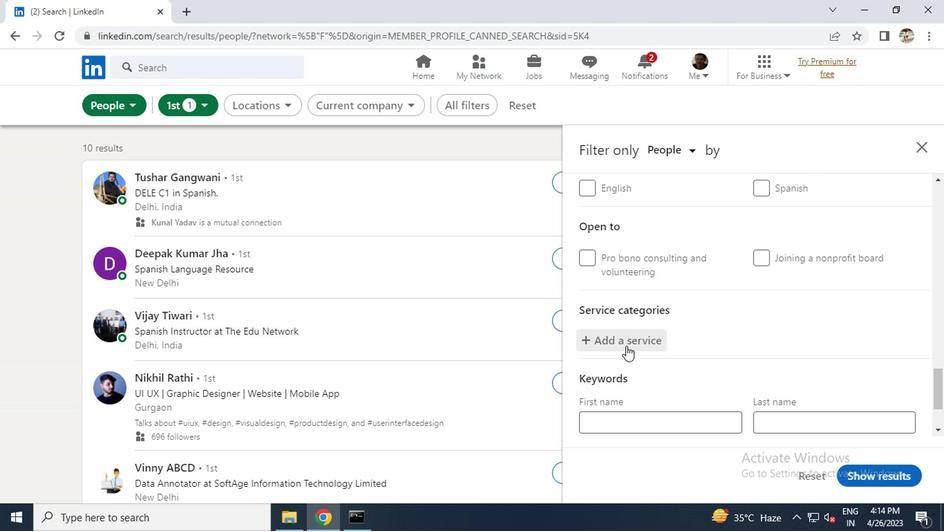 
Action: Key pressed <Key.caps_lock>D<Key.backspace>F<Key.caps_lock>AMILY
Screenshot: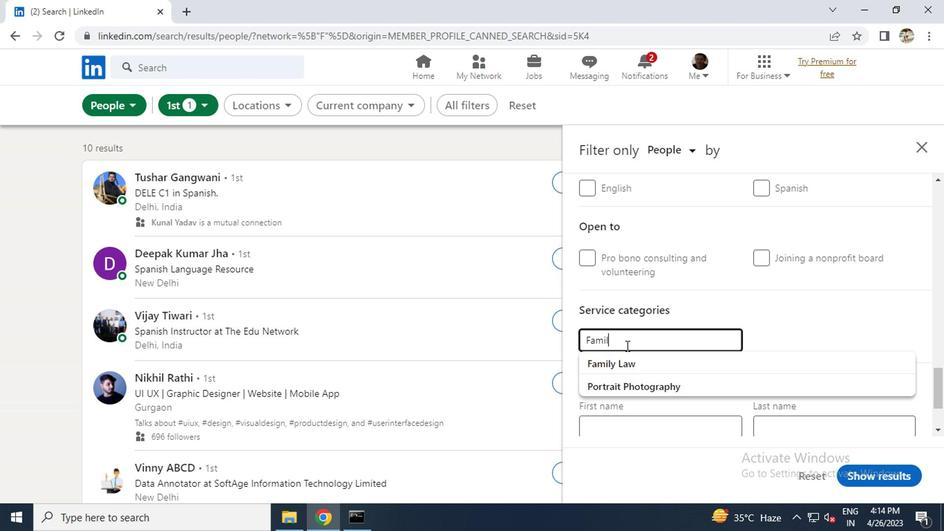 
Action: Mouse moved to (542, 357)
Screenshot: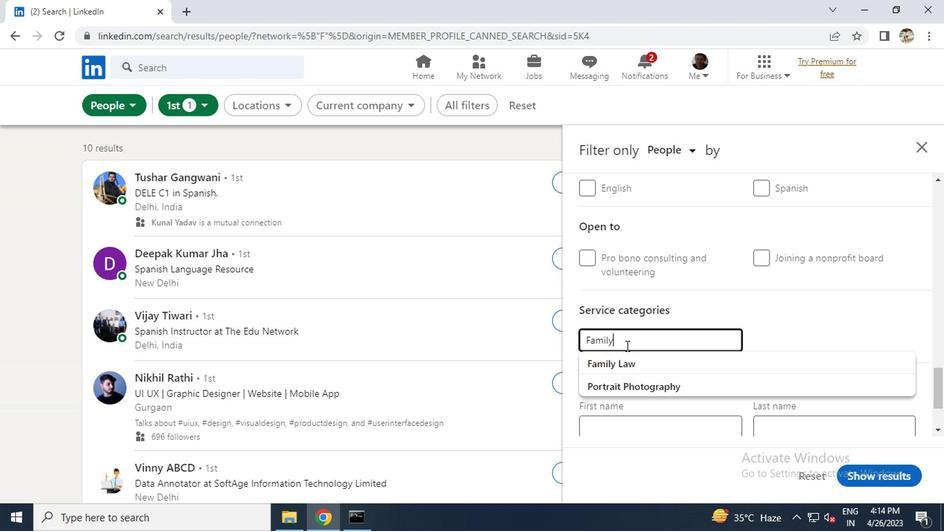 
Action: Mouse pressed left at (542, 357)
Screenshot: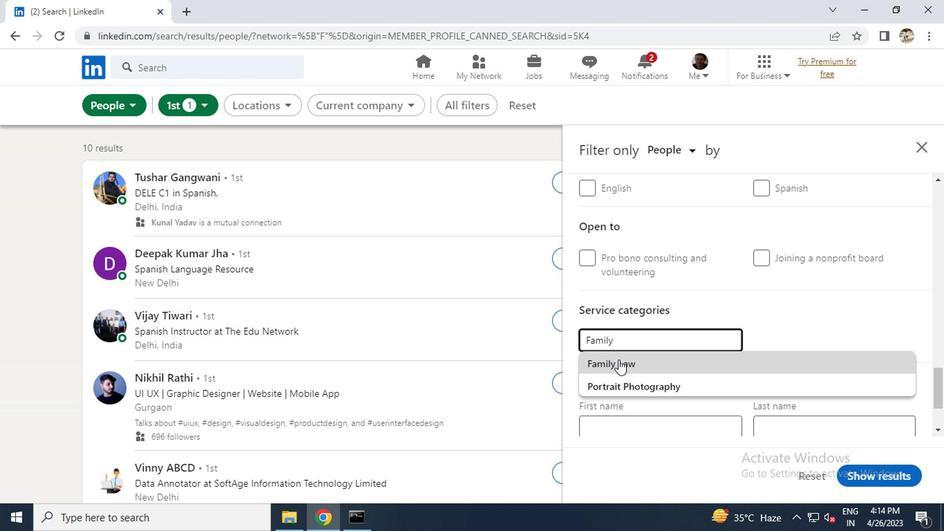 
Action: Mouse scrolled (542, 357) with delta (0, 0)
Screenshot: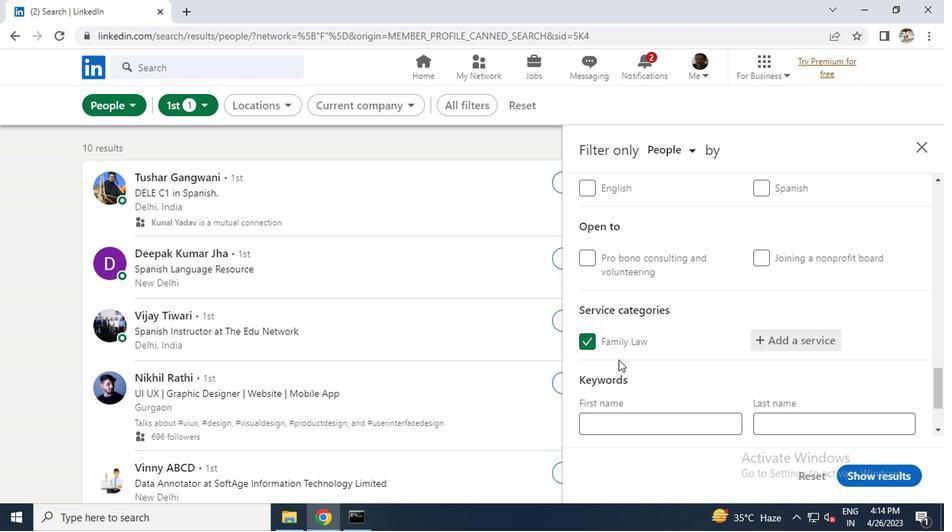 
Action: Mouse scrolled (542, 357) with delta (0, 0)
Screenshot: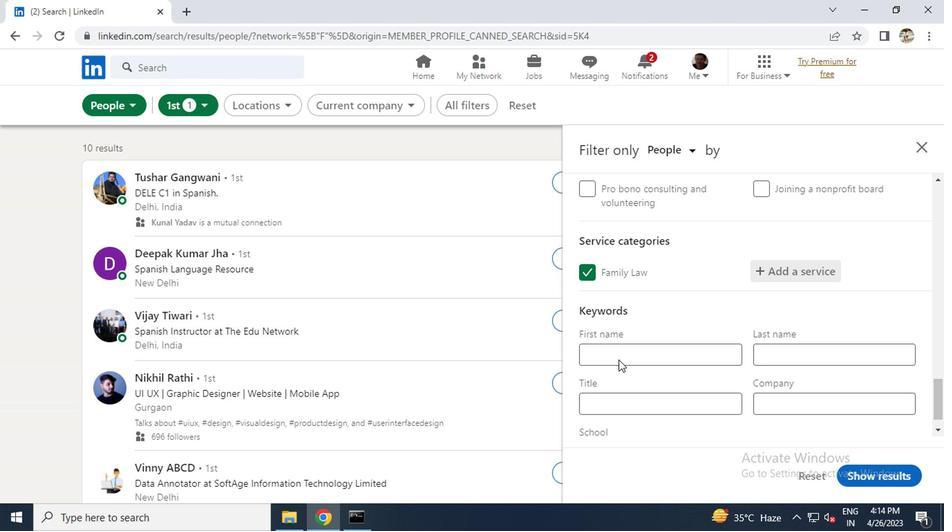 
Action: Mouse scrolled (542, 357) with delta (0, 0)
Screenshot: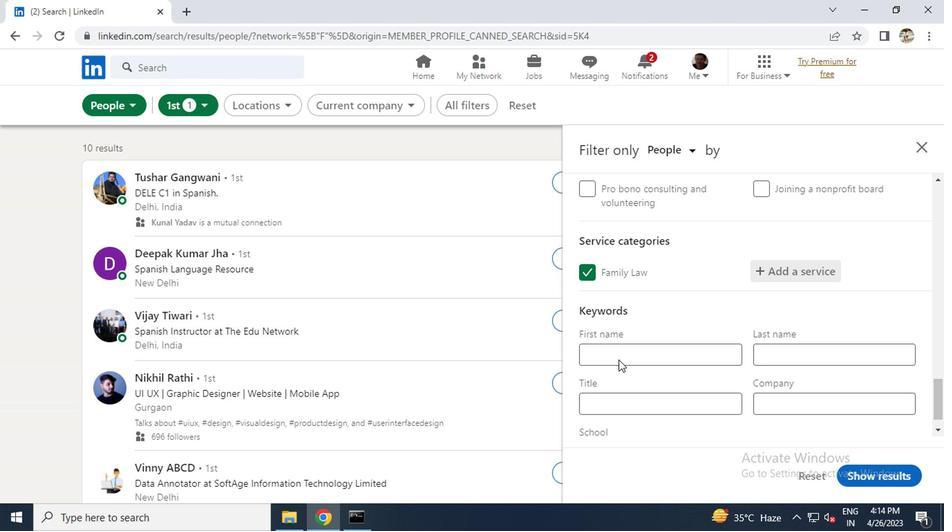 
Action: Mouse moved to (538, 363)
Screenshot: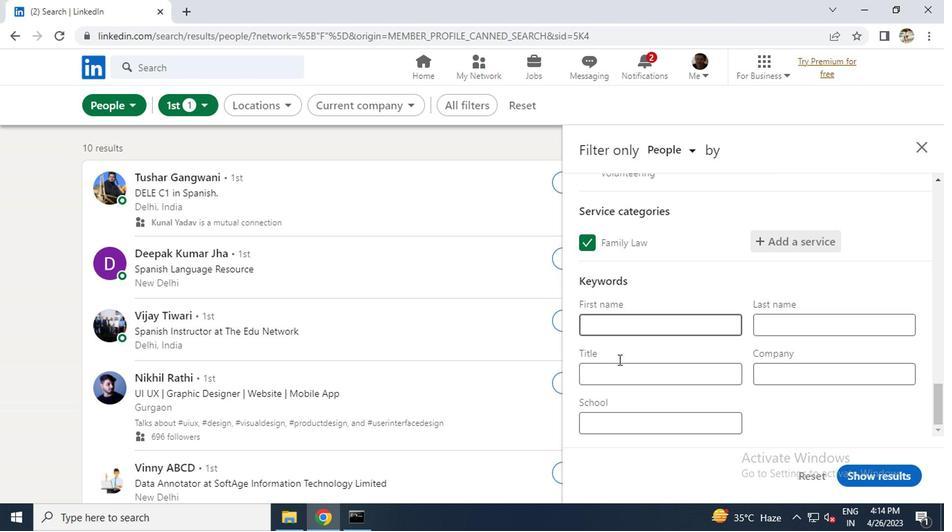 
Action: Mouse pressed left at (538, 363)
Screenshot: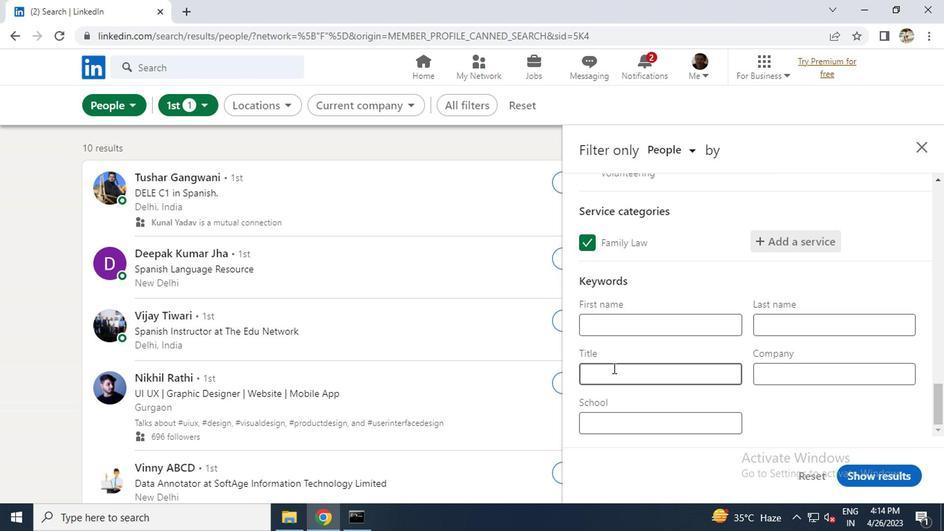 
Action: Key pressed <Key.caps_lock>B<Key.caps_lock>IOLOGICAL<Key.space><Key.caps_lock>E<Key.caps_lock>NGINEER
Screenshot: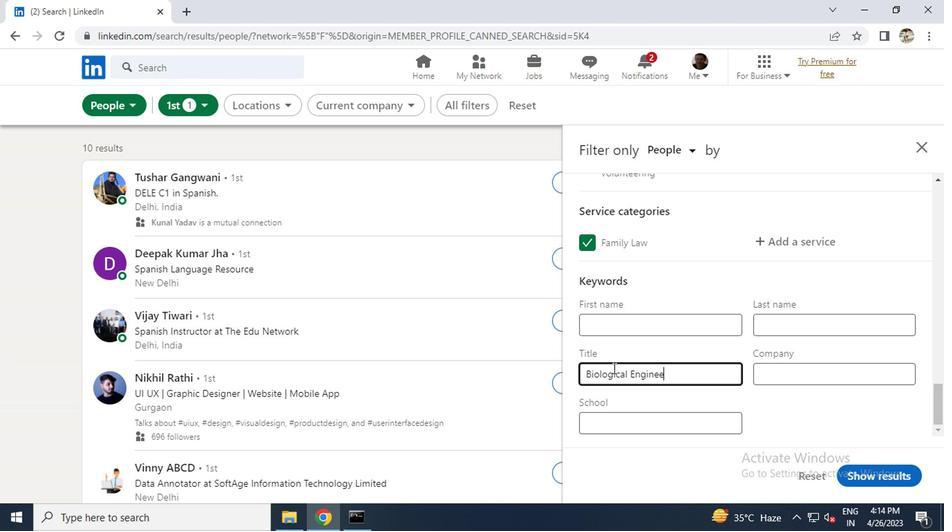 
Action: Mouse moved to (711, 435)
Screenshot: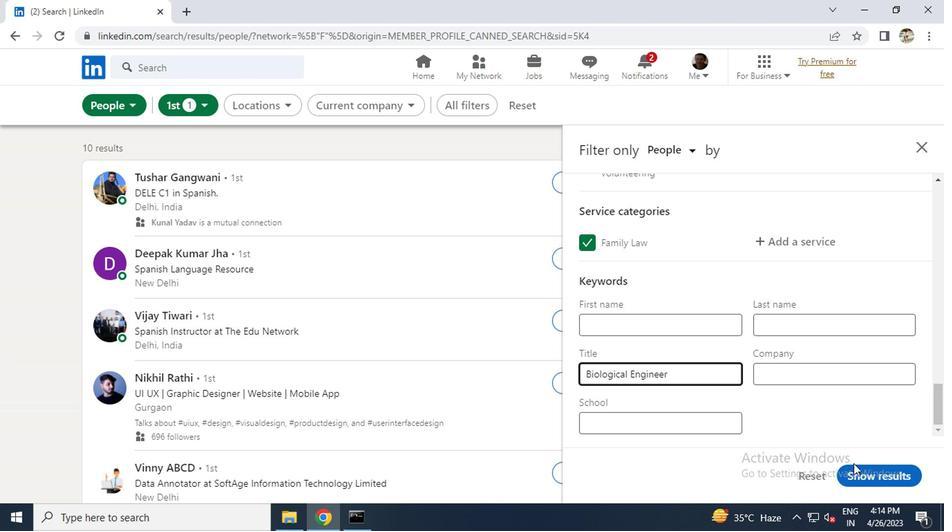 
Action: Mouse pressed left at (711, 435)
Screenshot: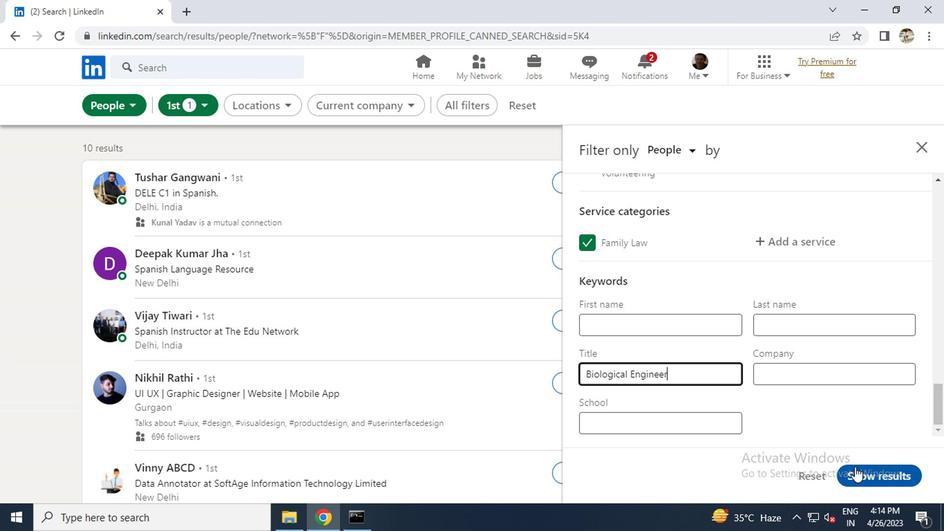
